 Task: Add Hothouse Cucumber to the cart.
Action: Mouse moved to (338, 150)
Screenshot: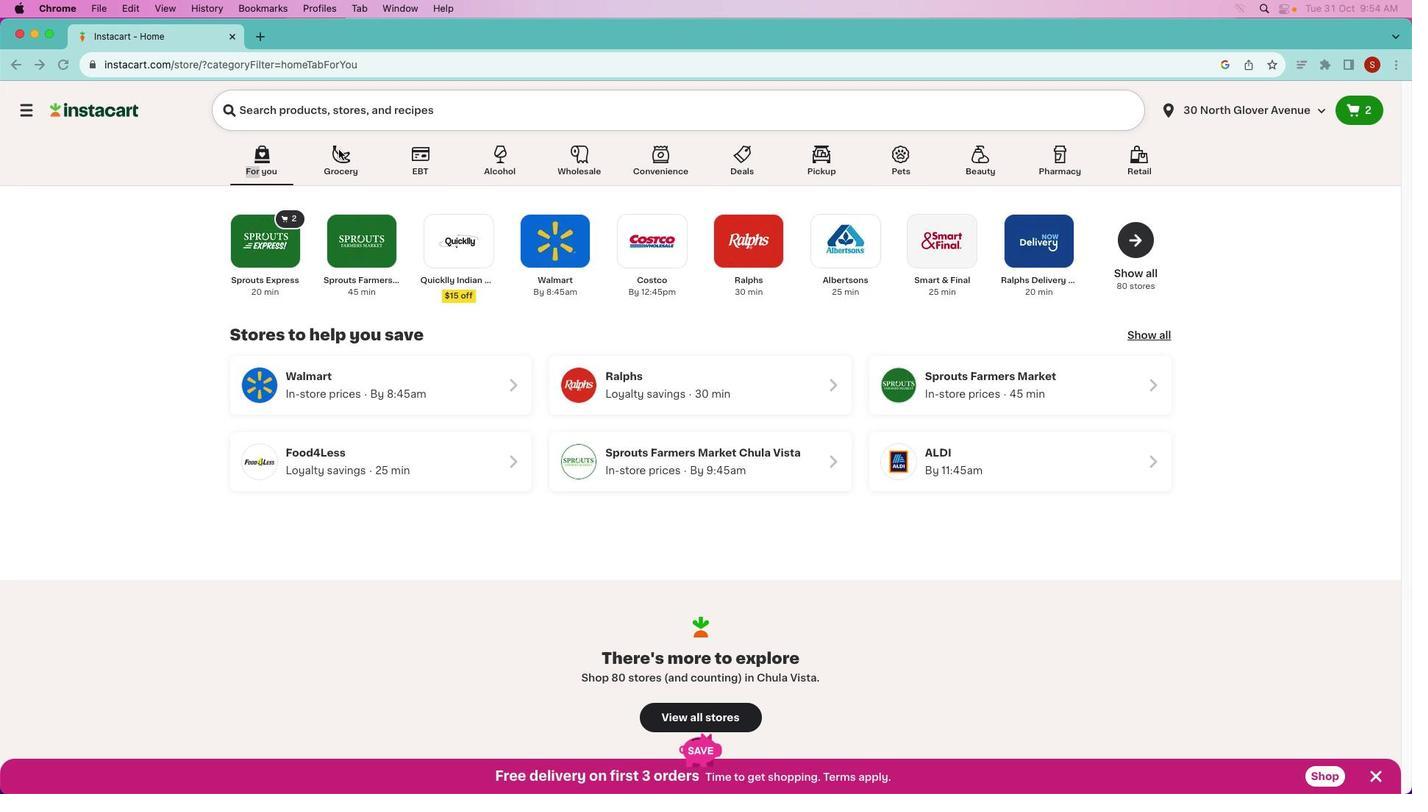 
Action: Mouse pressed left at (338, 150)
Screenshot: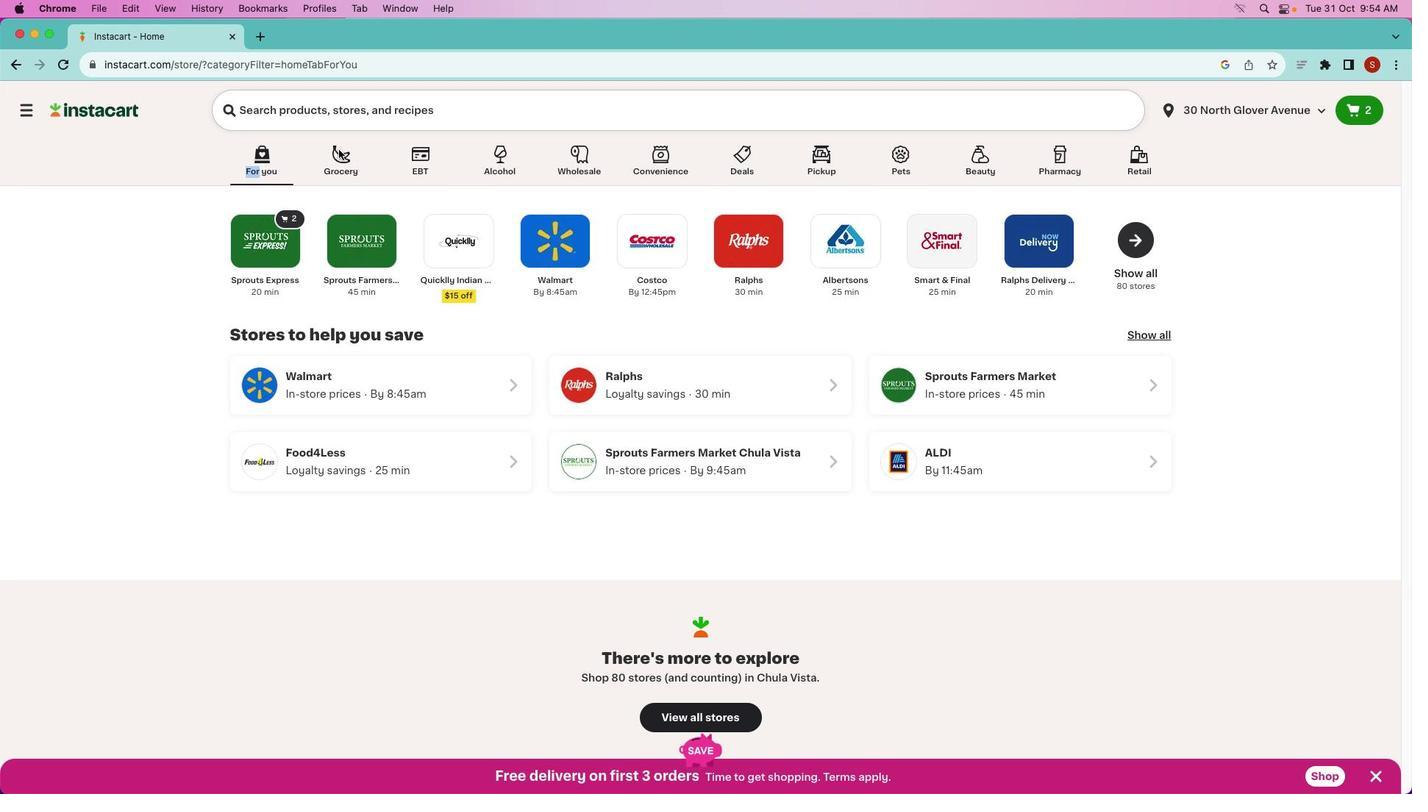 
Action: Mouse pressed left at (338, 150)
Screenshot: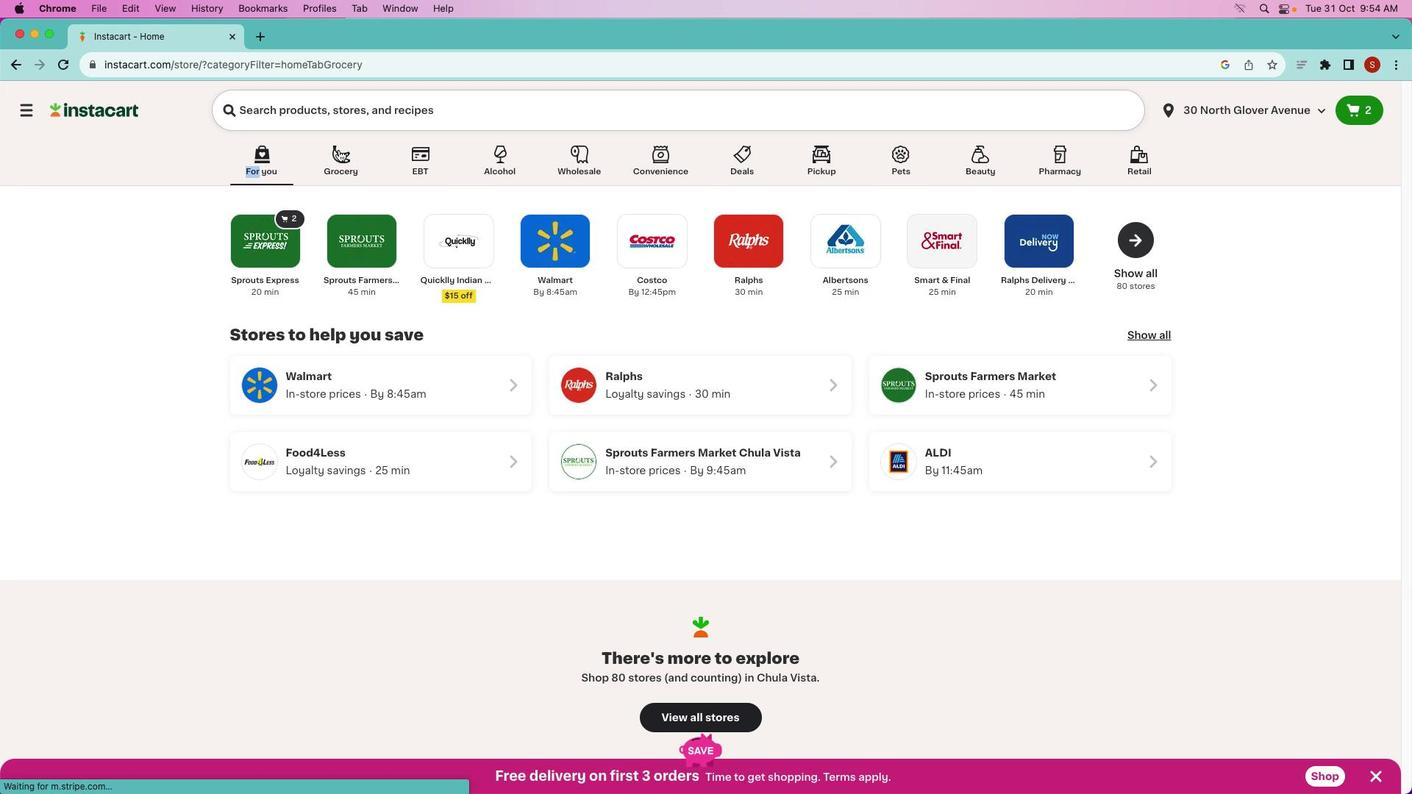 
Action: Mouse moved to (738, 327)
Screenshot: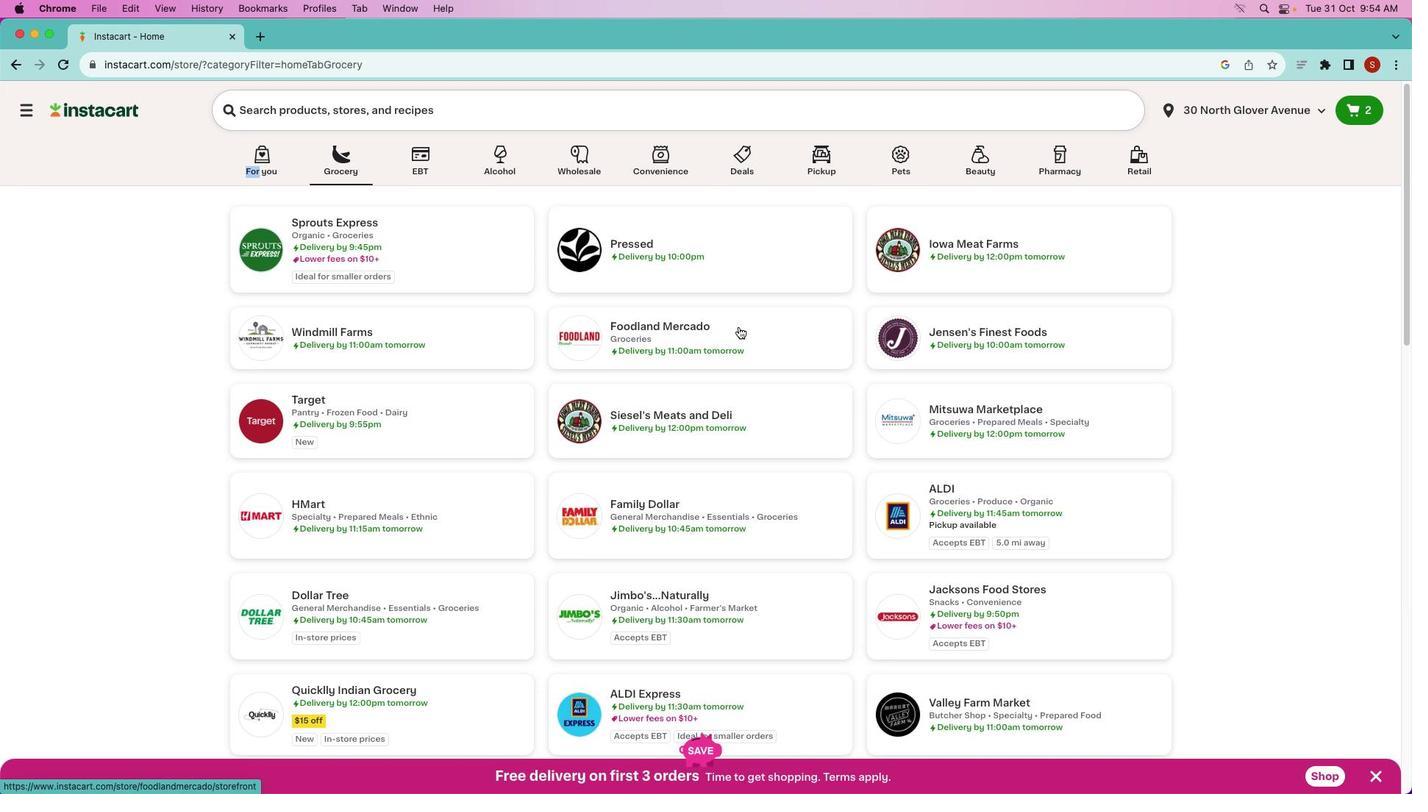 
Action: Mouse scrolled (738, 327) with delta (0, 0)
Screenshot: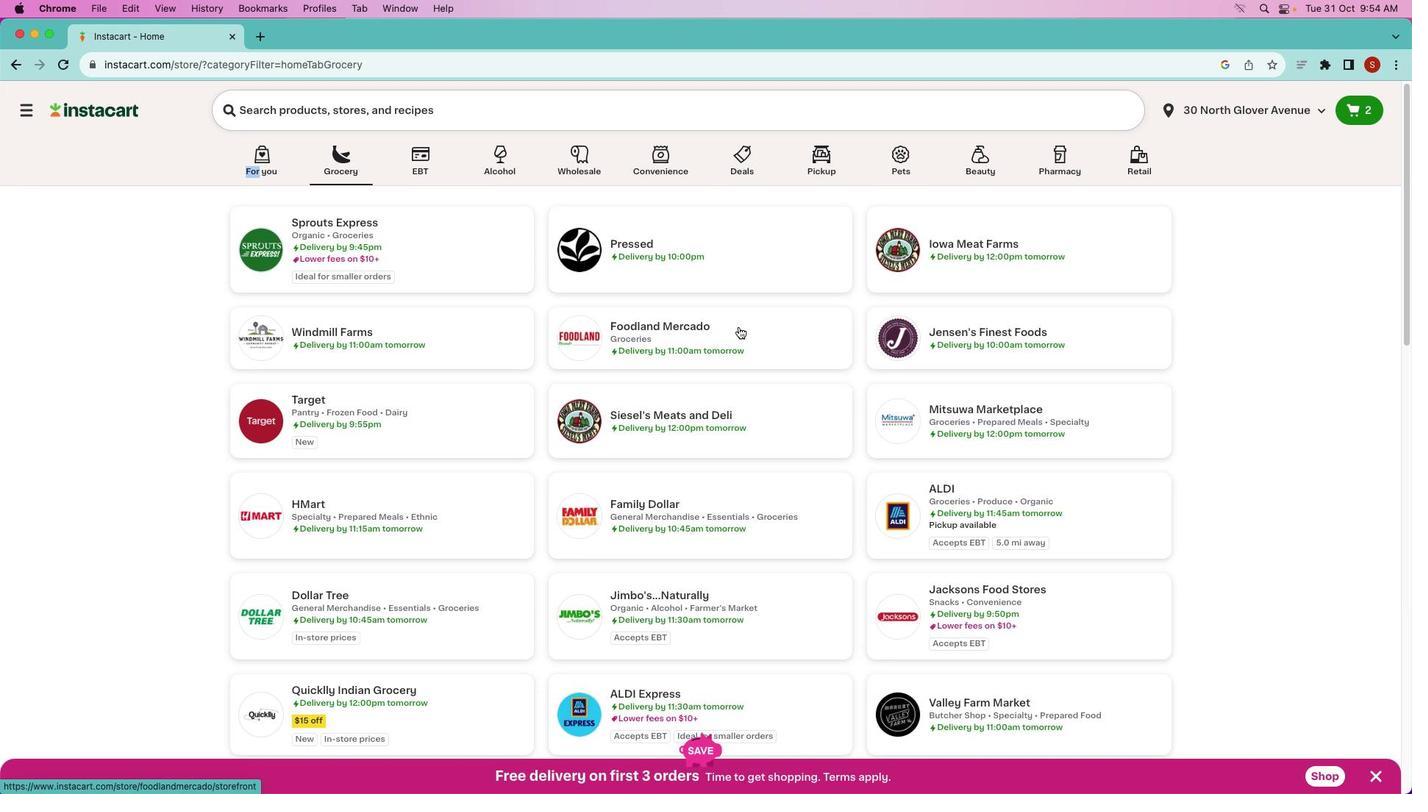 
Action: Mouse moved to (739, 327)
Screenshot: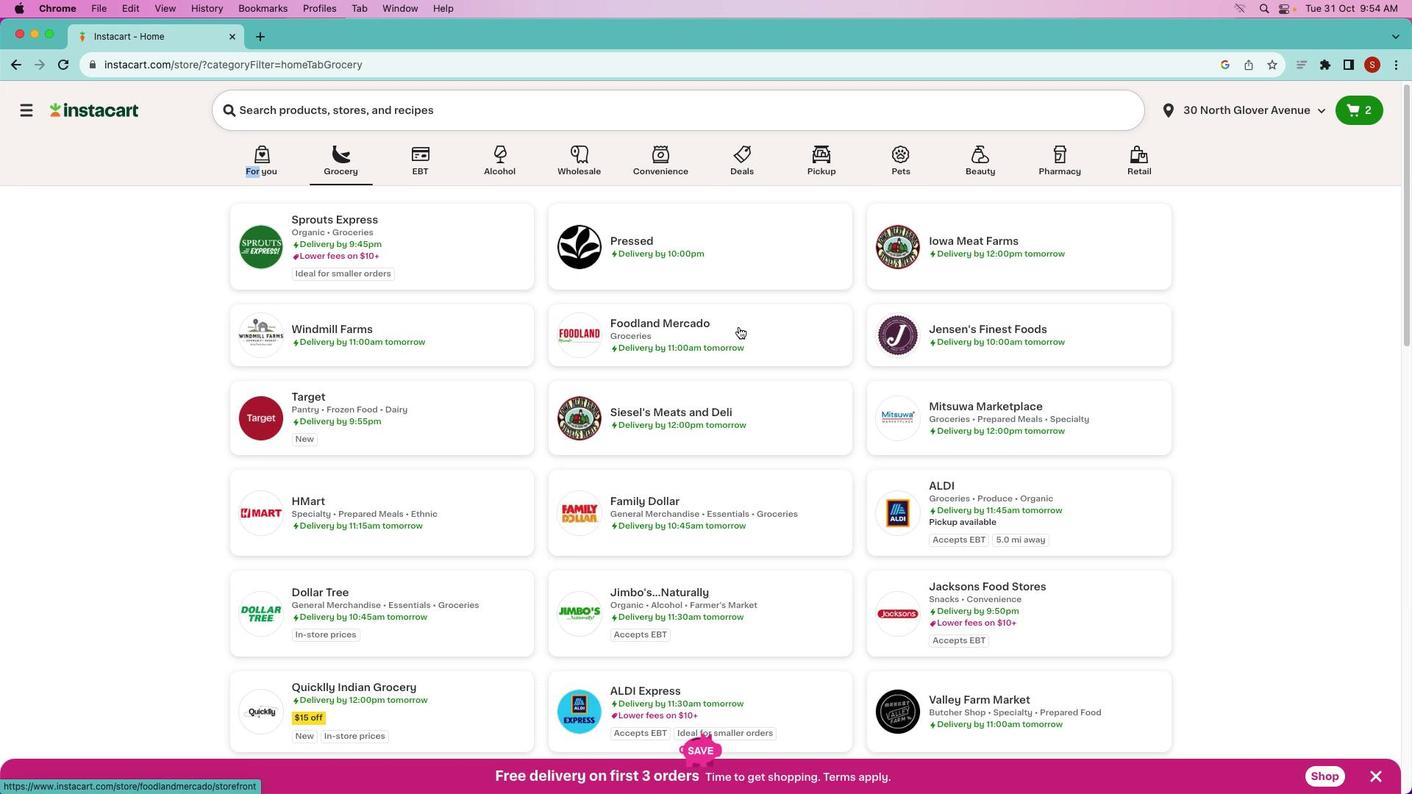 
Action: Mouse scrolled (739, 327) with delta (0, 0)
Screenshot: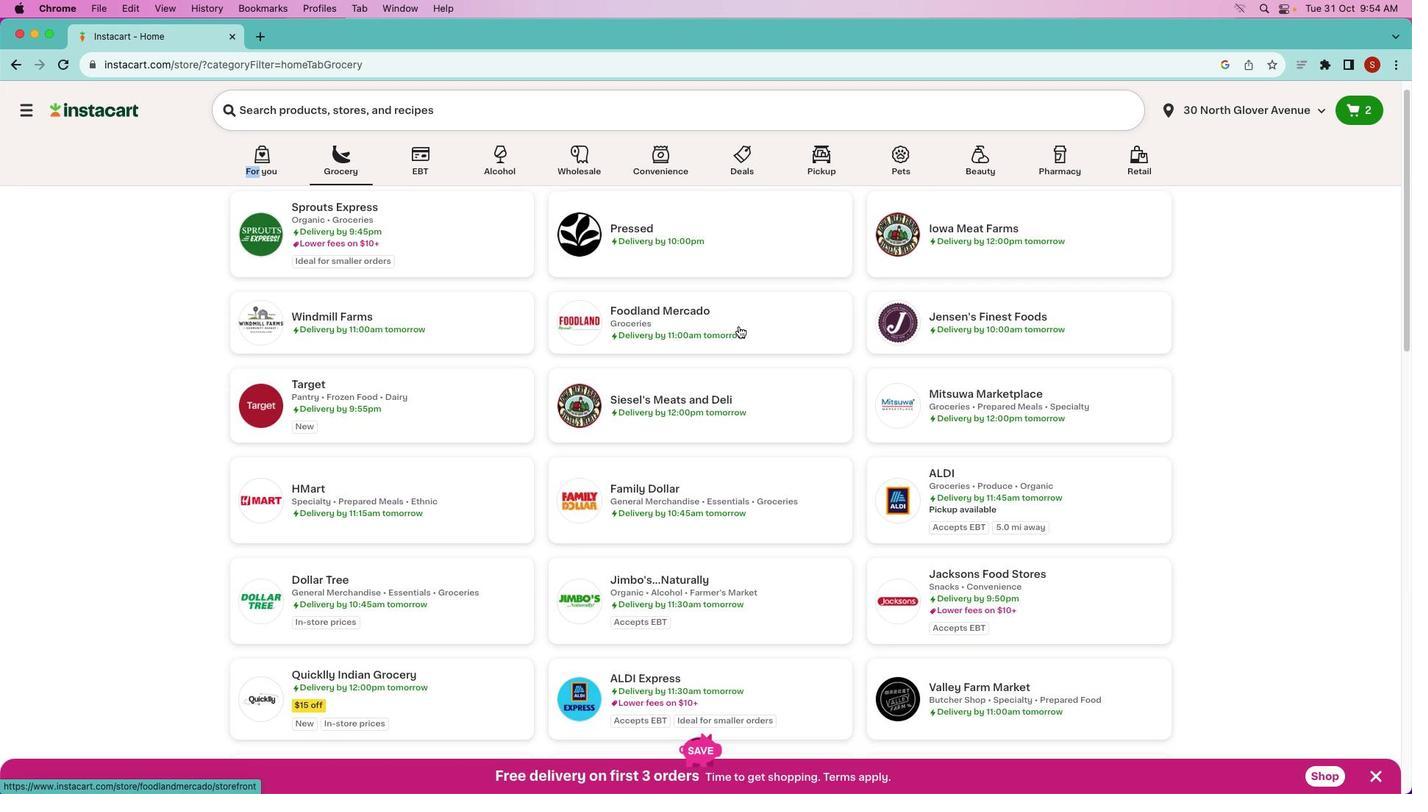 
Action: Mouse scrolled (739, 327) with delta (0, 0)
Screenshot: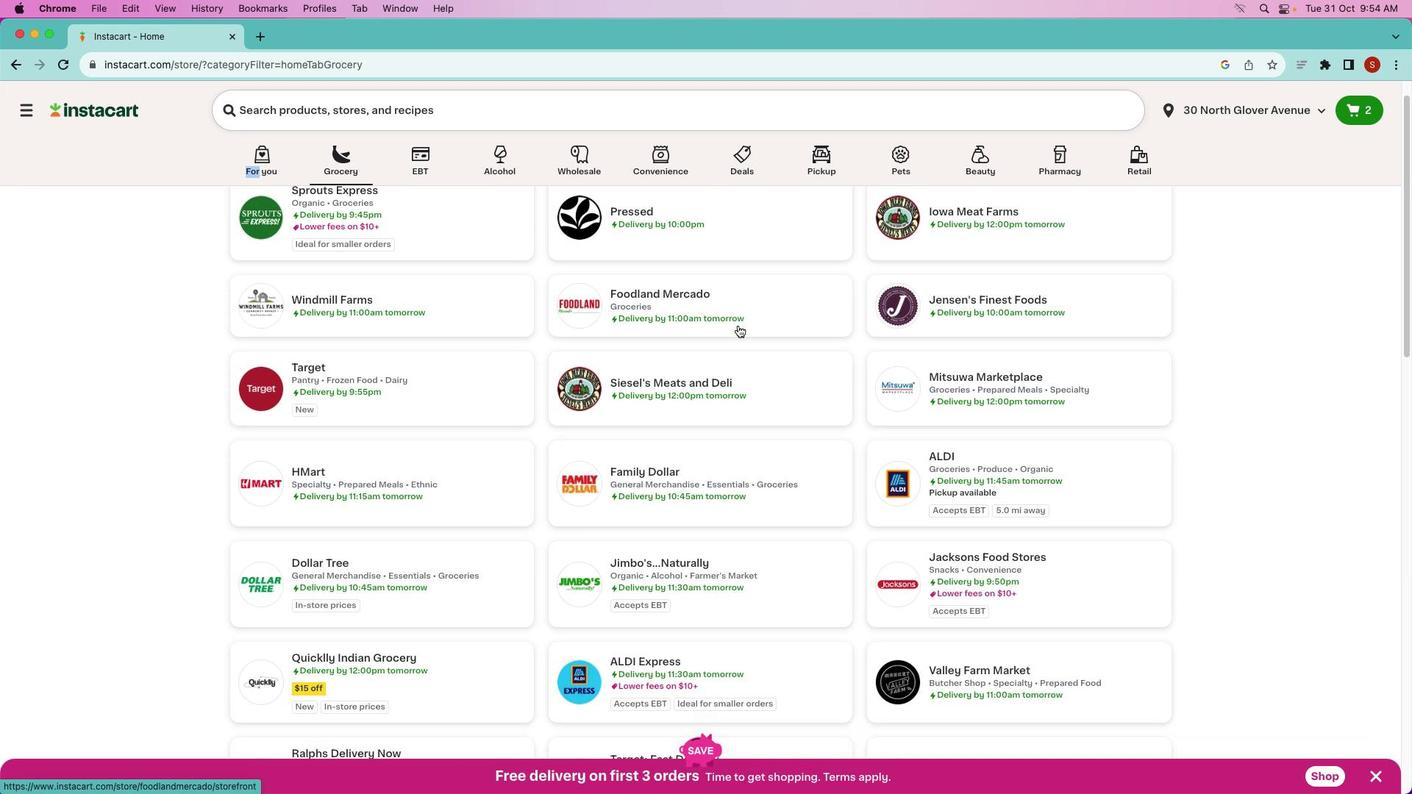 
Action: Mouse moved to (738, 325)
Screenshot: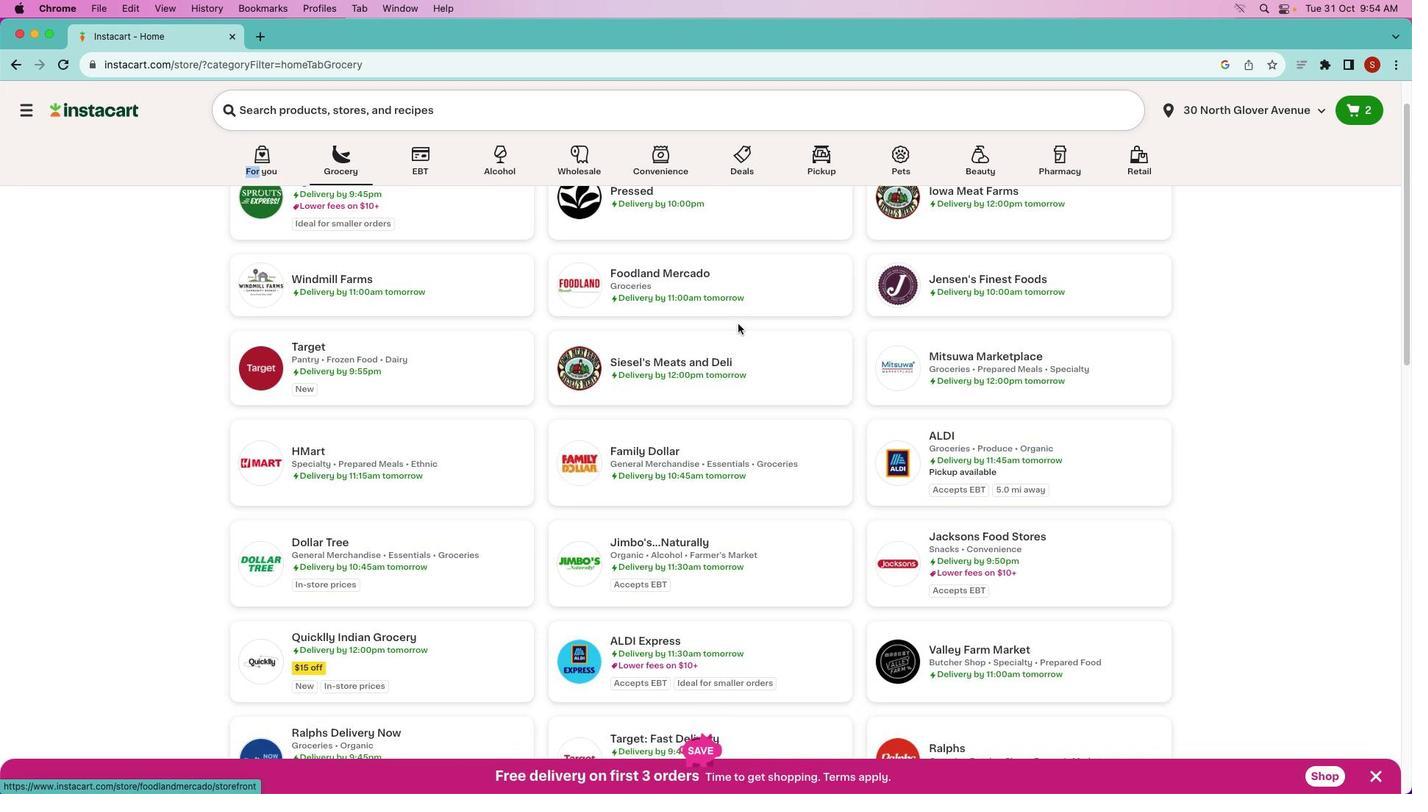 
Action: Mouse scrolled (738, 325) with delta (0, 0)
Screenshot: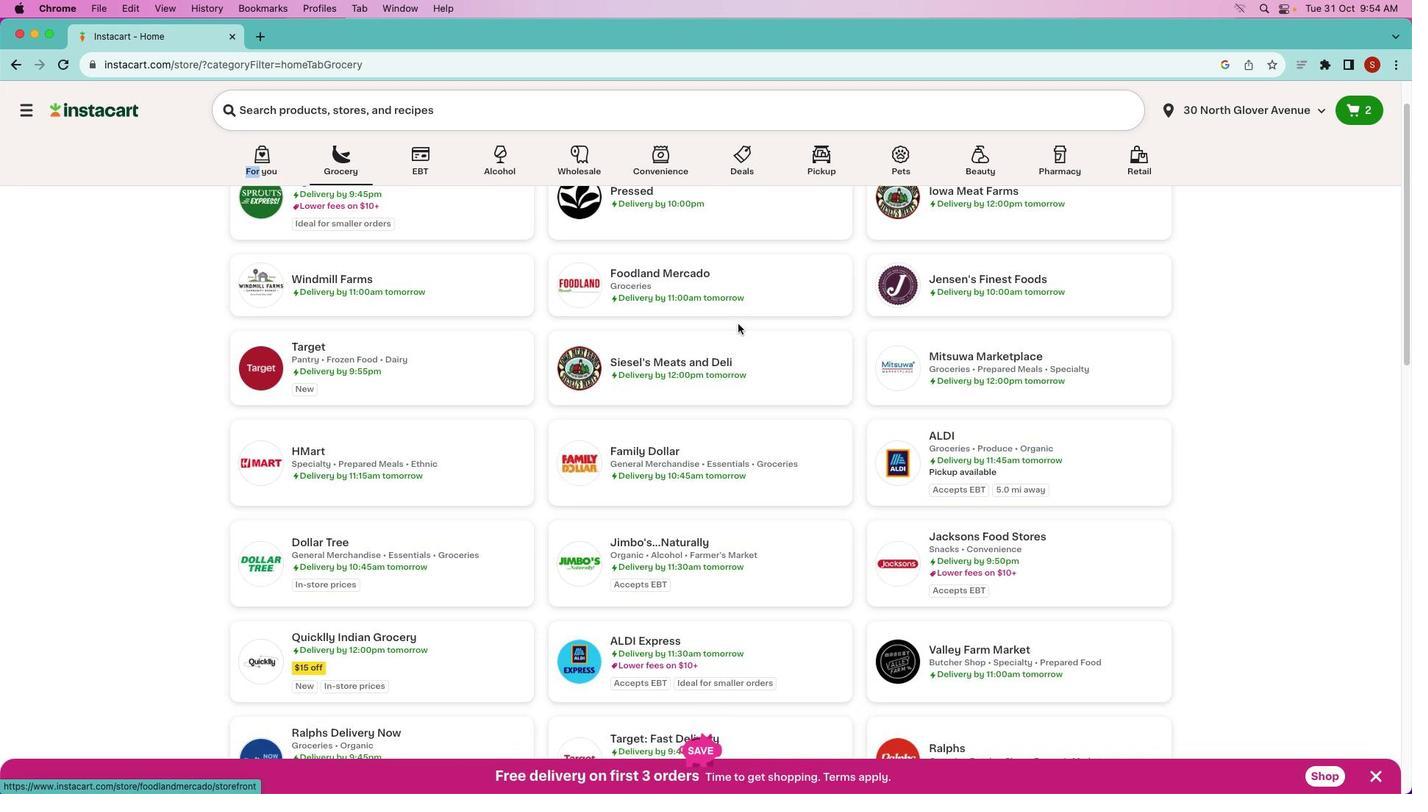 
Action: Mouse moved to (736, 322)
Screenshot: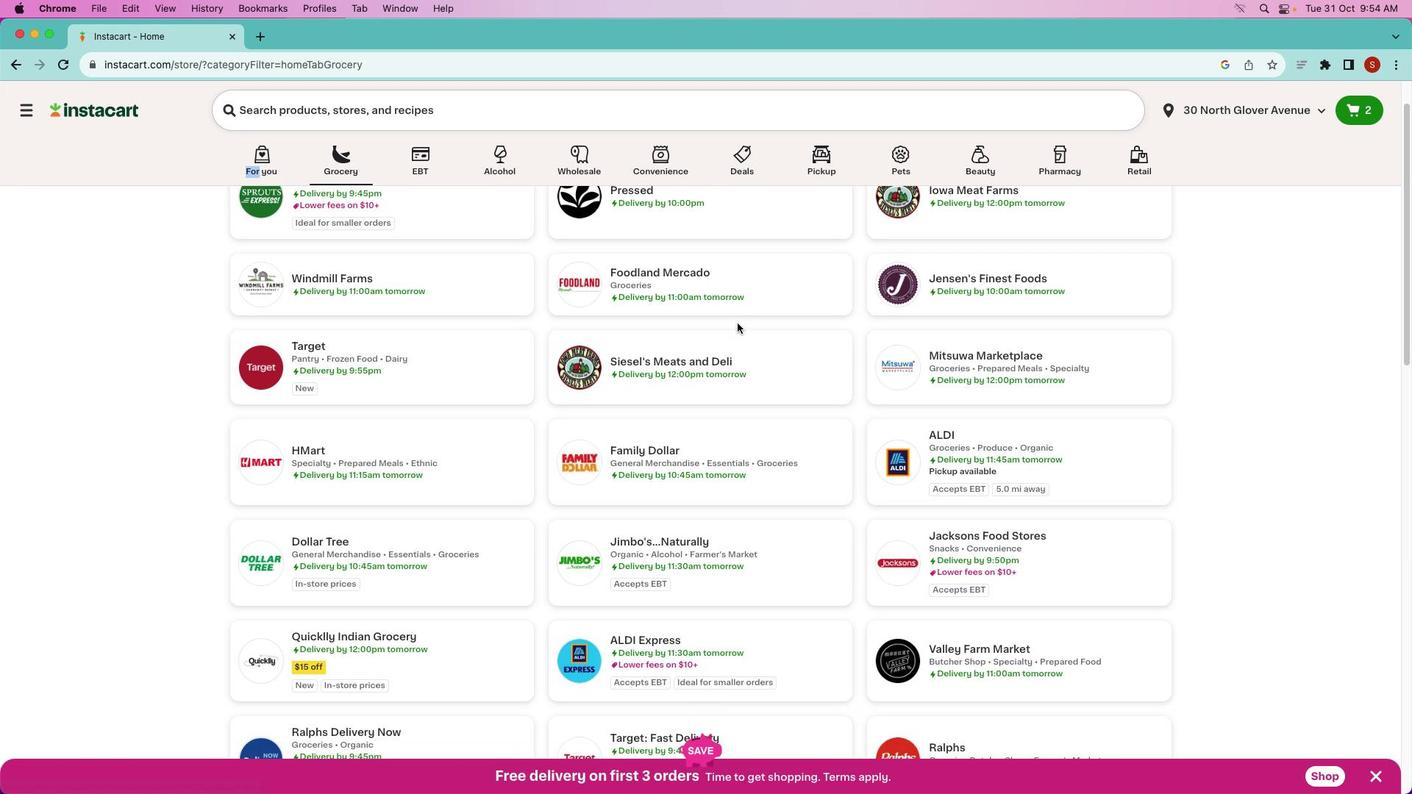 
Action: Mouse scrolled (736, 322) with delta (0, 0)
Screenshot: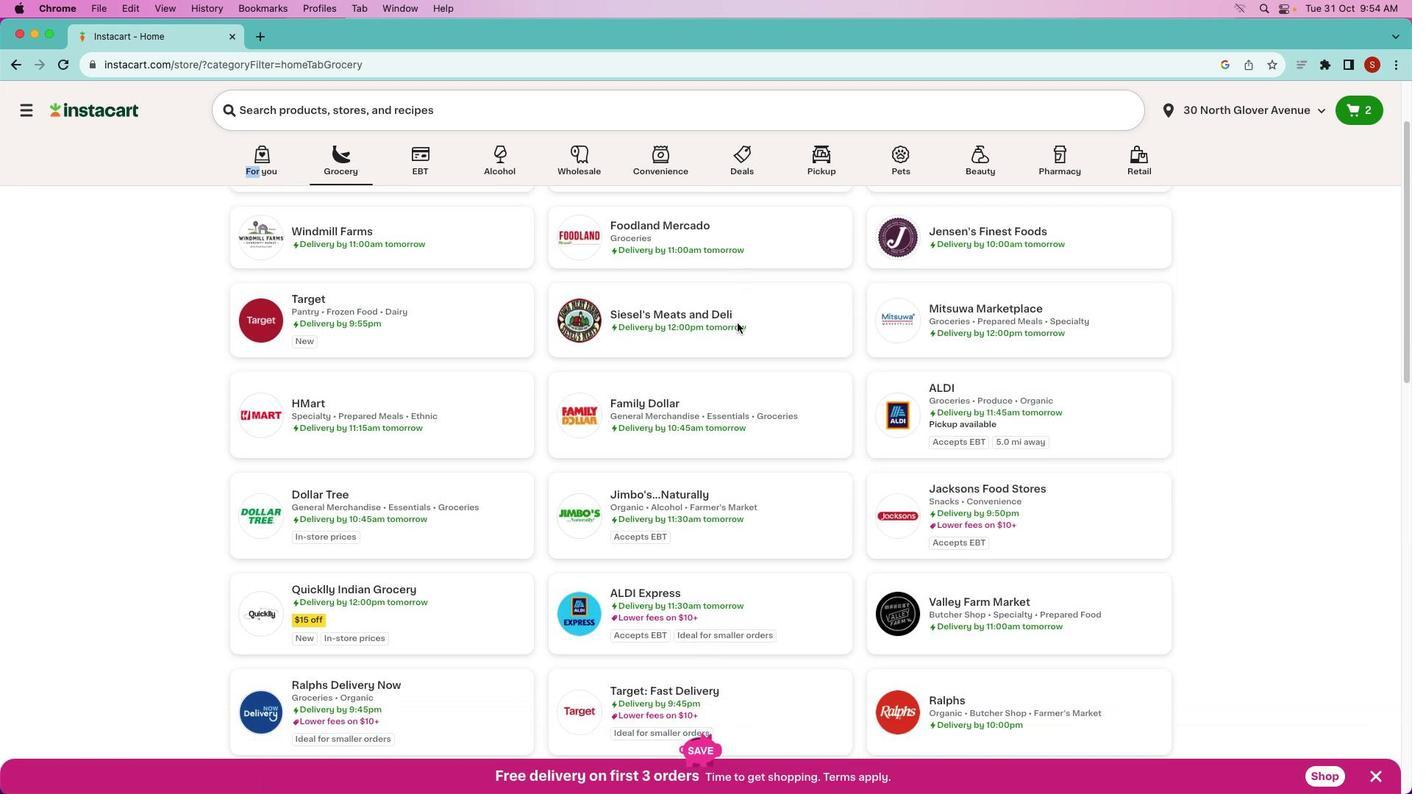 
Action: Mouse scrolled (736, 322) with delta (0, 0)
Screenshot: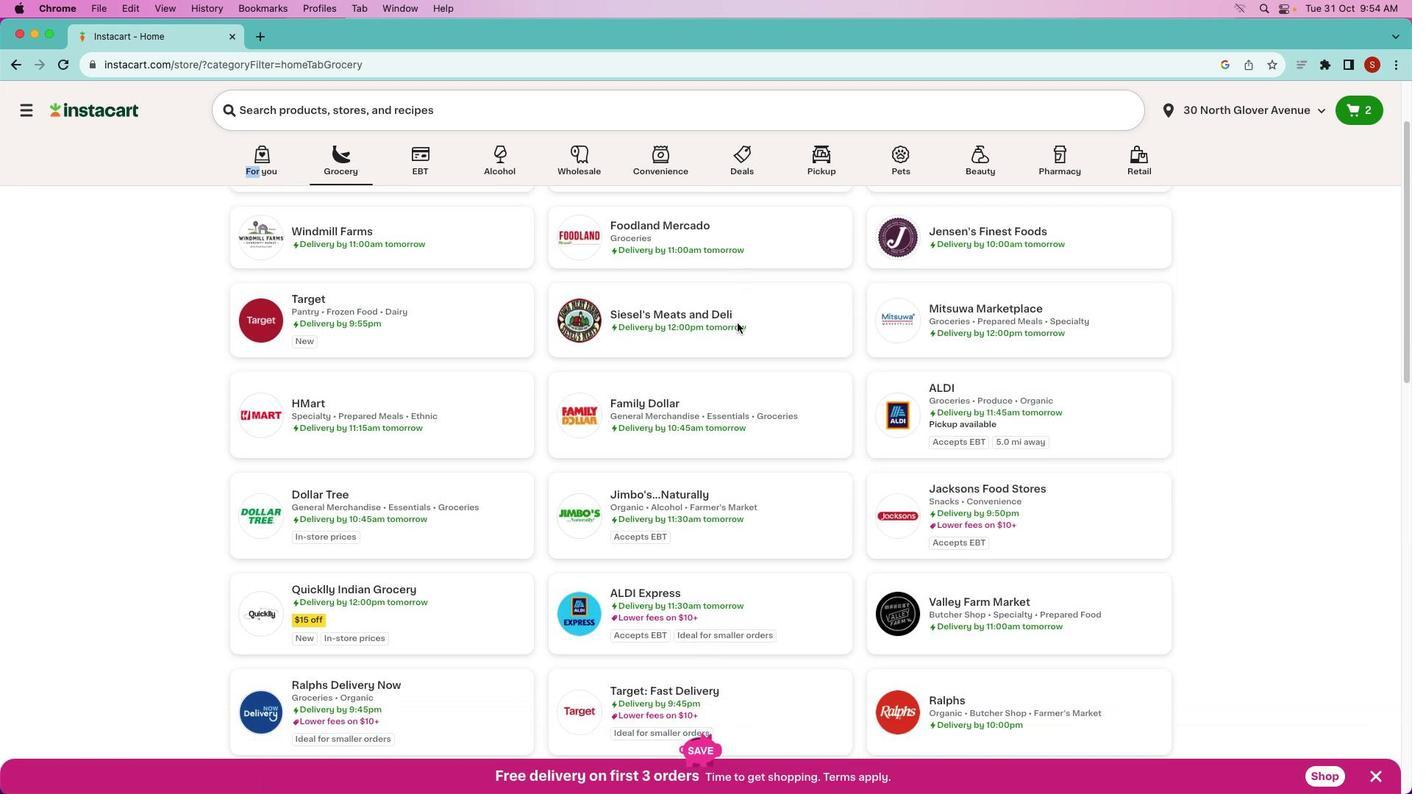 
Action: Mouse scrolled (736, 322) with delta (0, -2)
Screenshot: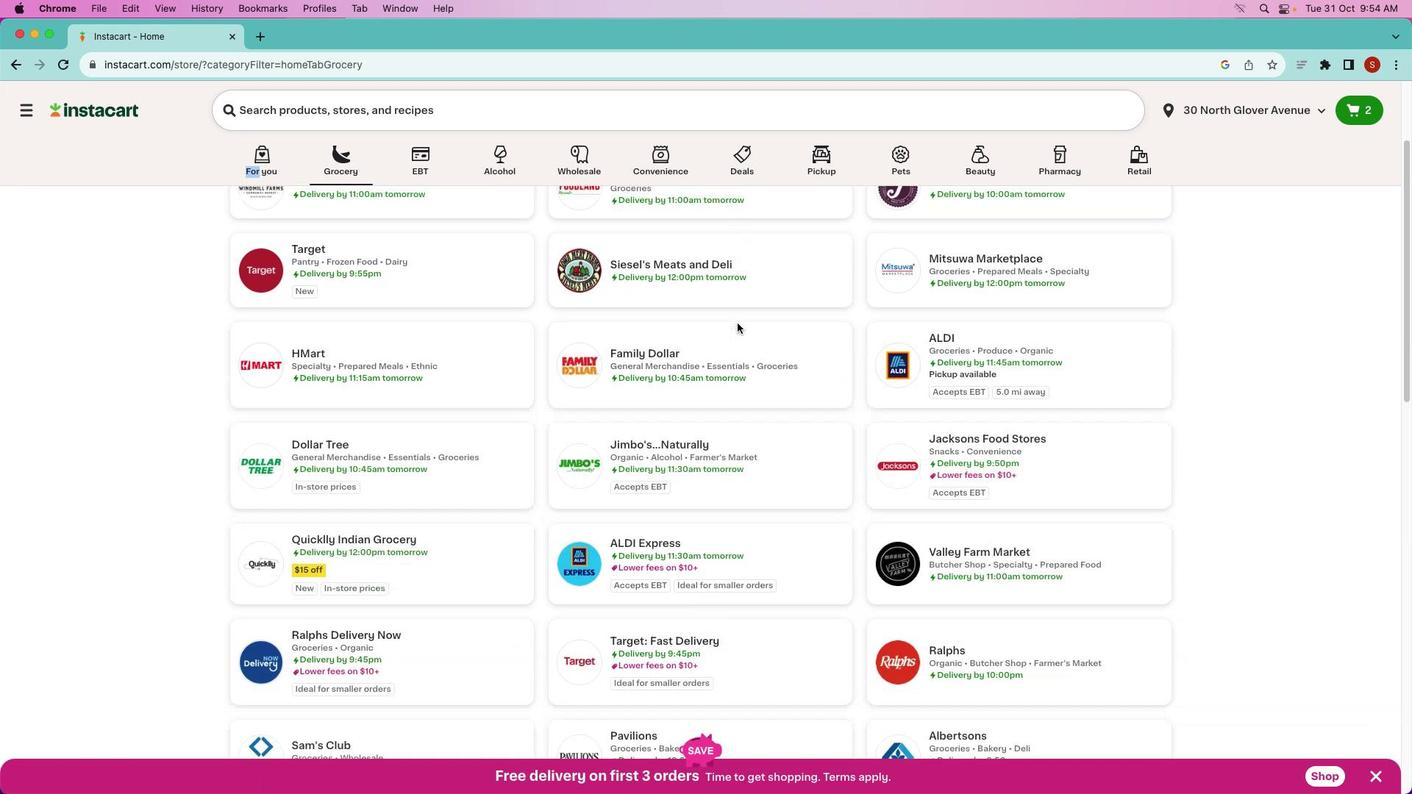 
Action: Mouse scrolled (736, 322) with delta (0, -2)
Screenshot: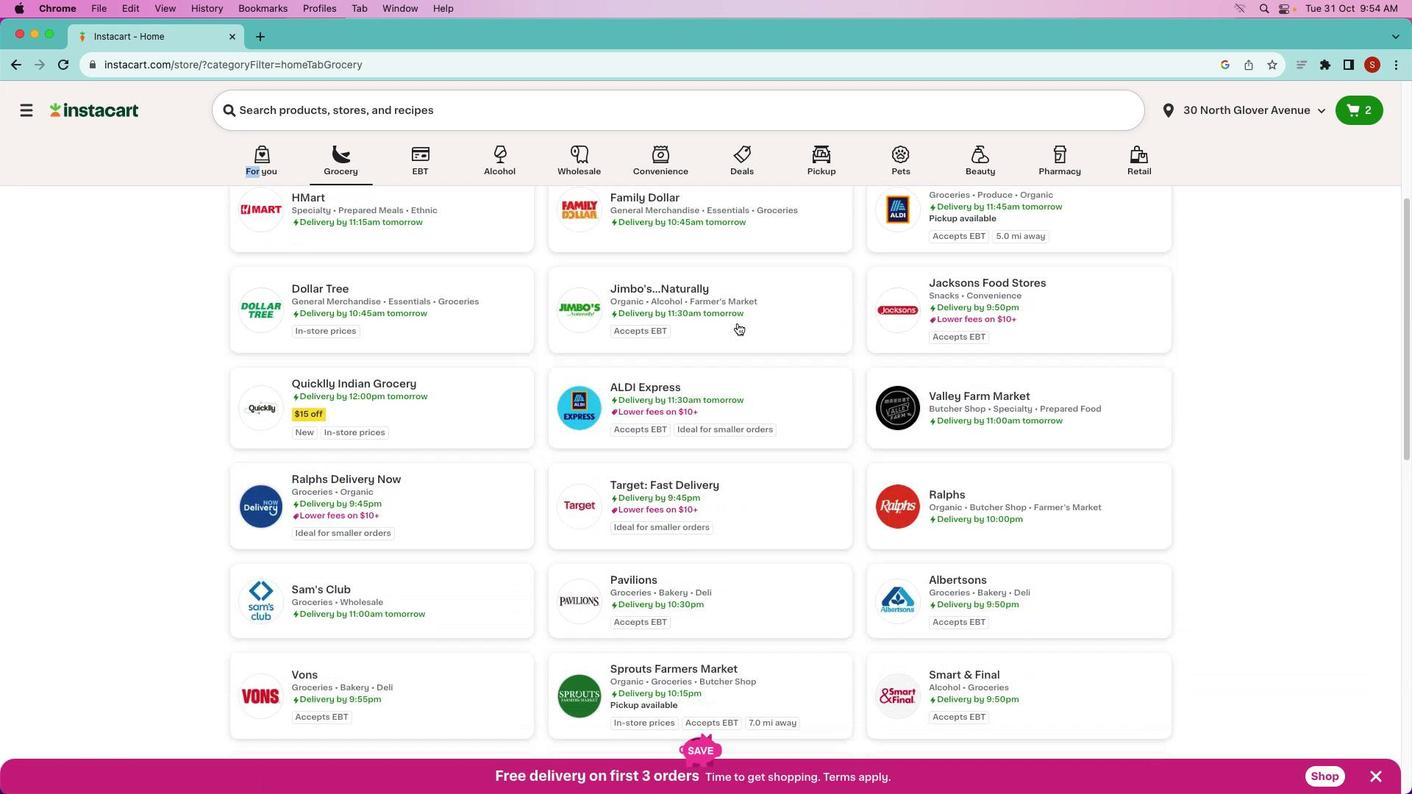 
Action: Mouse moved to (736, 322)
Screenshot: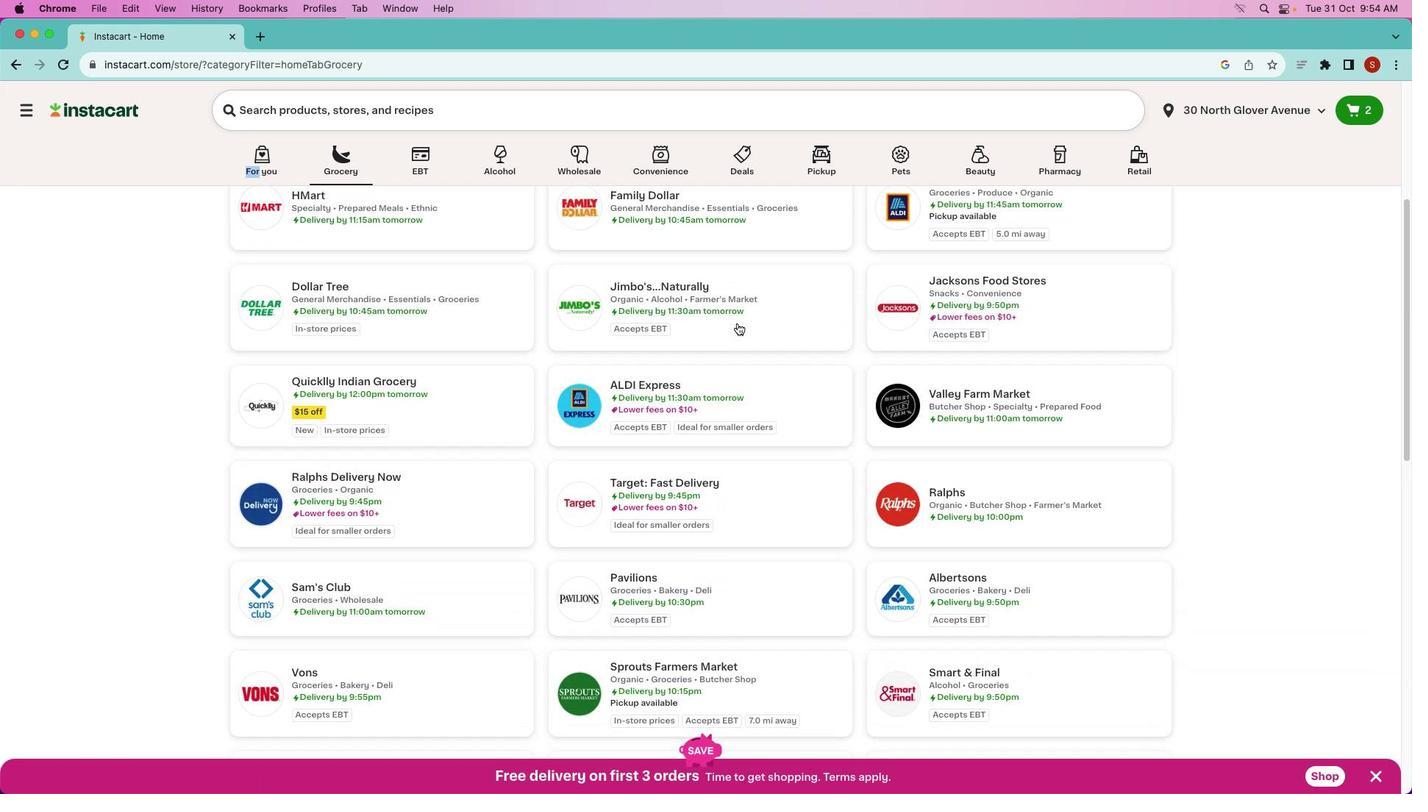 
Action: Mouse scrolled (736, 322) with delta (0, 0)
Screenshot: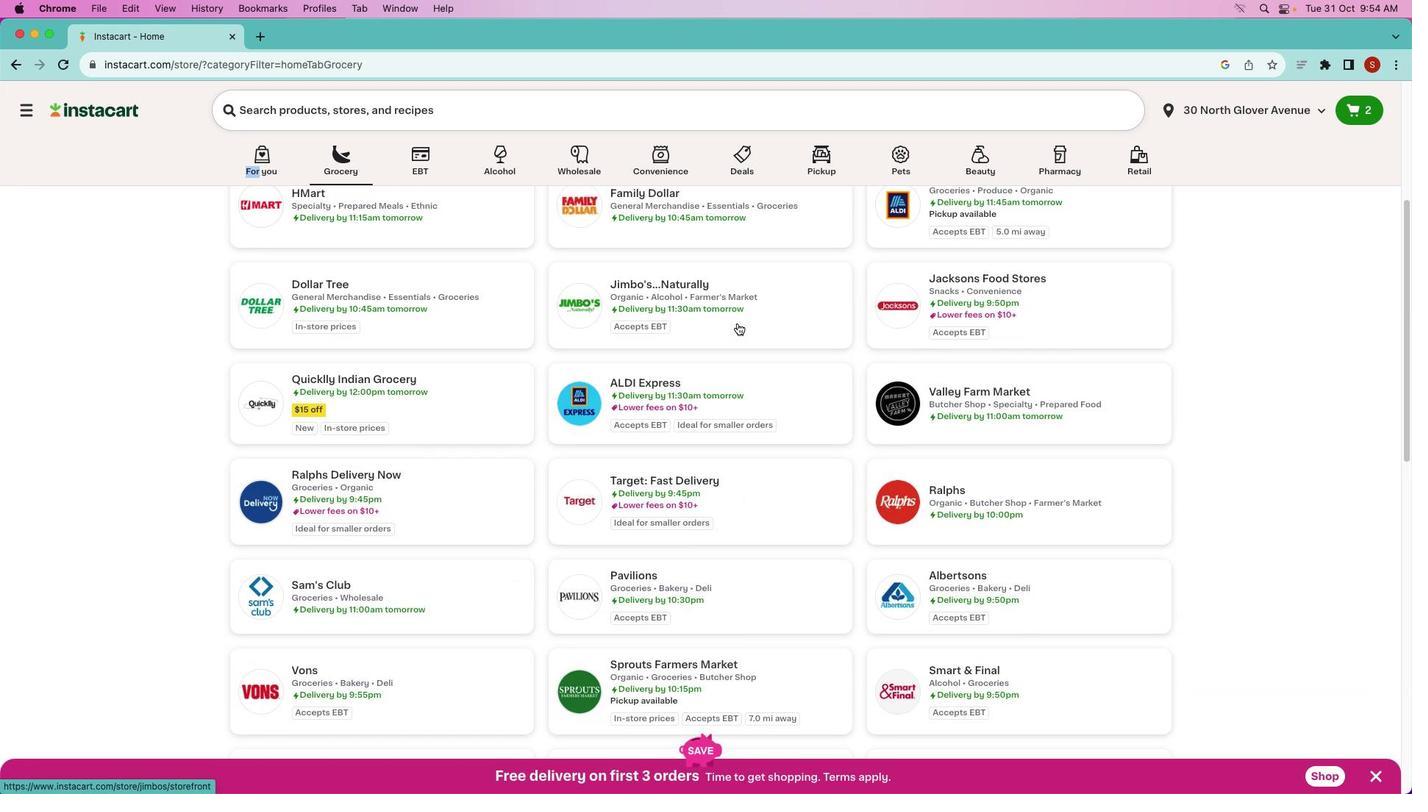 
Action: Mouse scrolled (736, 322) with delta (0, 0)
Screenshot: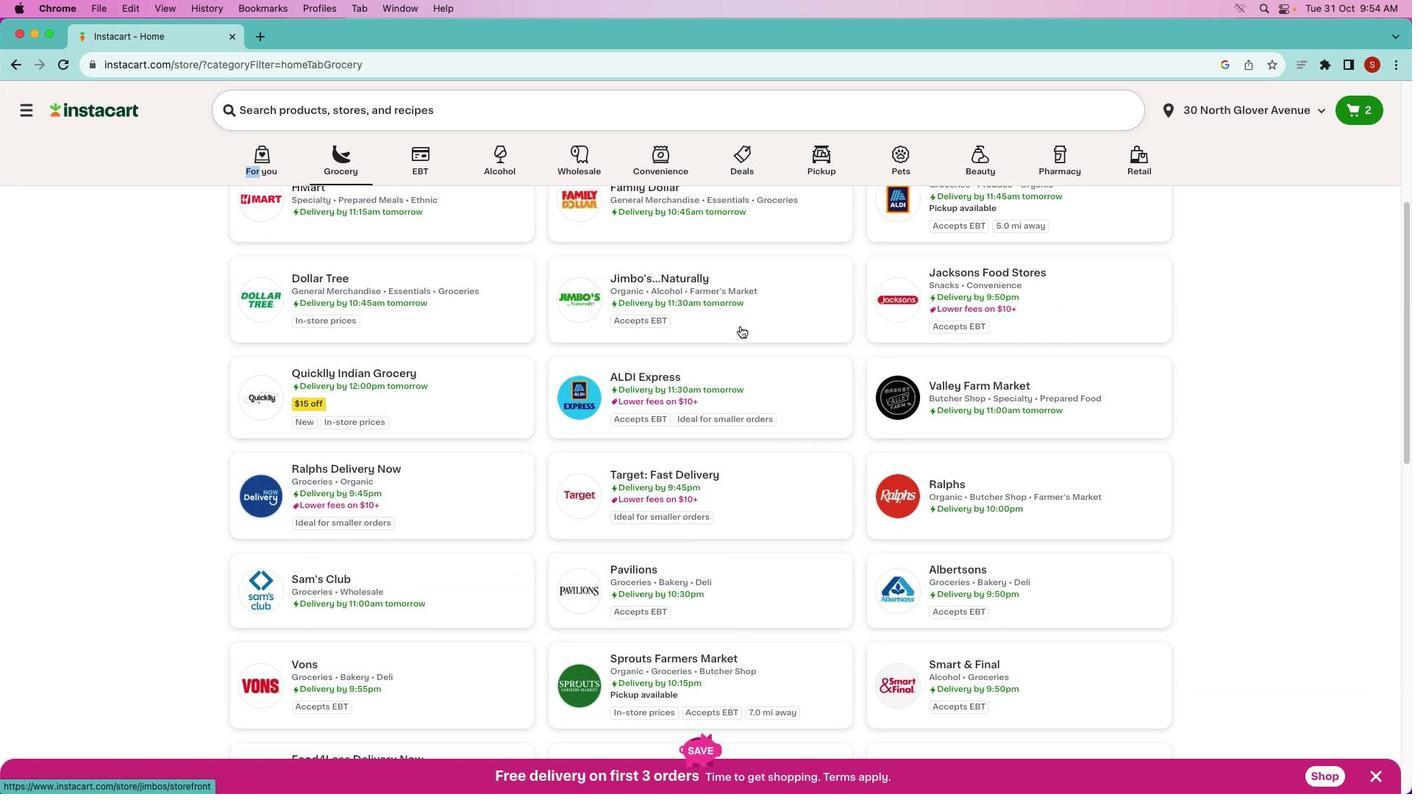 
Action: Mouse moved to (737, 442)
Screenshot: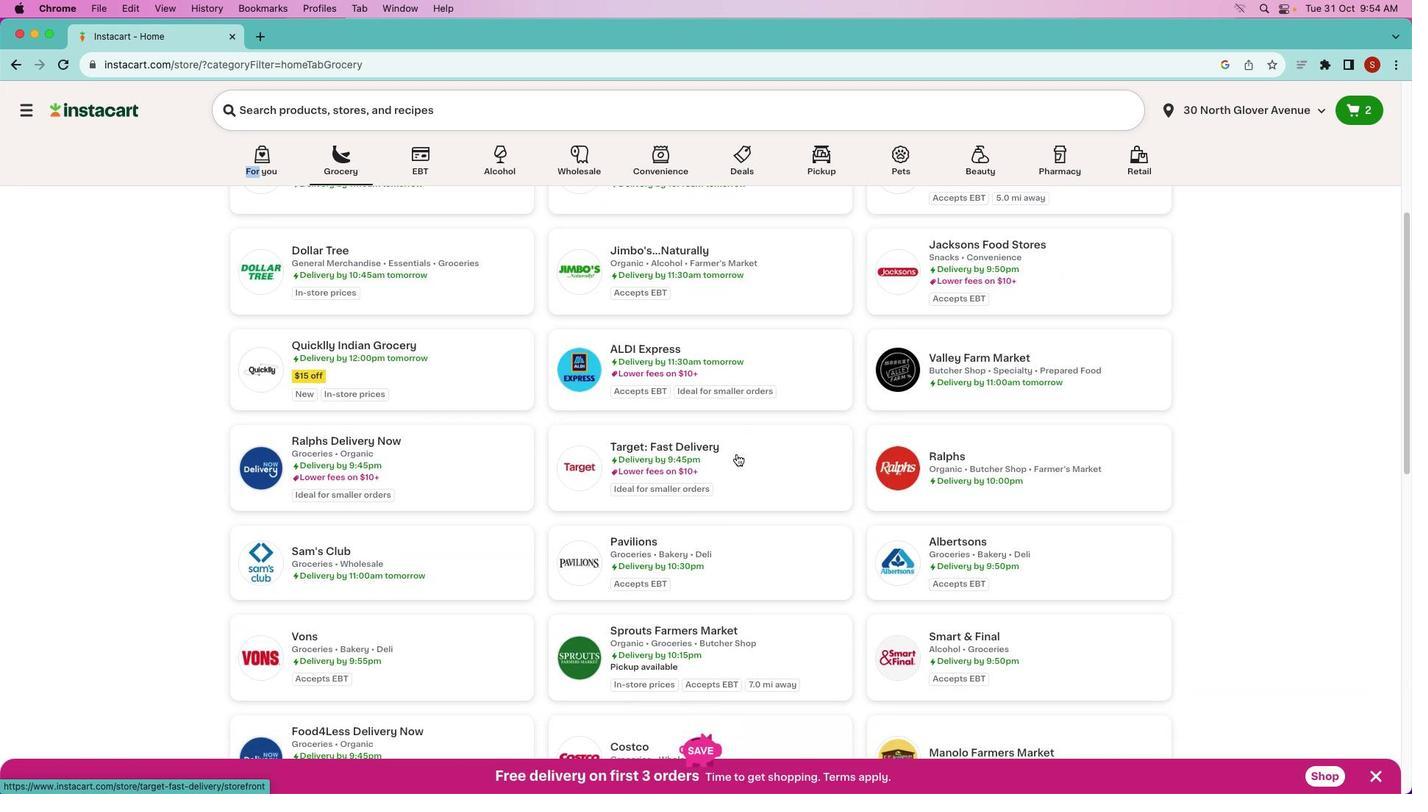 
Action: Mouse scrolled (737, 442) with delta (0, 0)
Screenshot: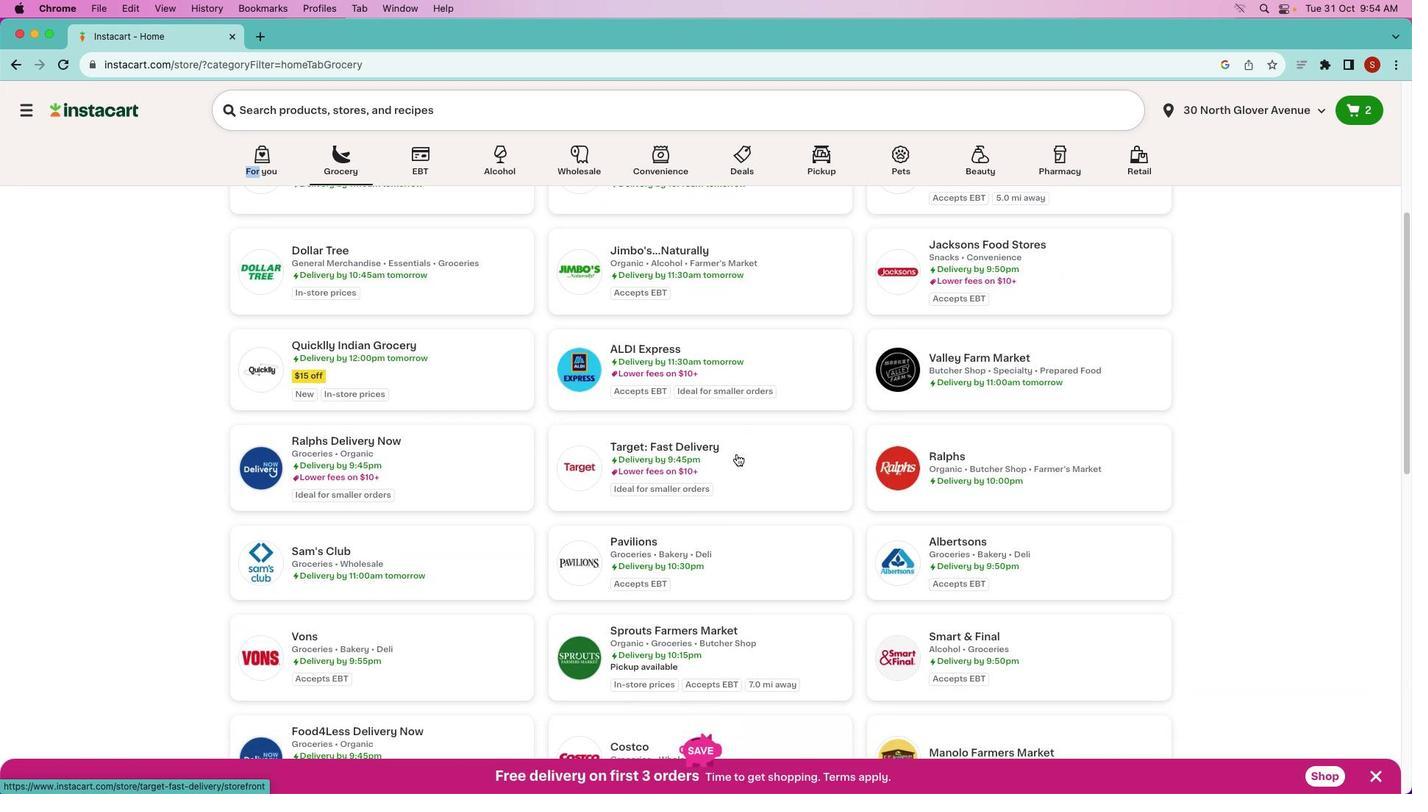 
Action: Mouse moved to (737, 444)
Screenshot: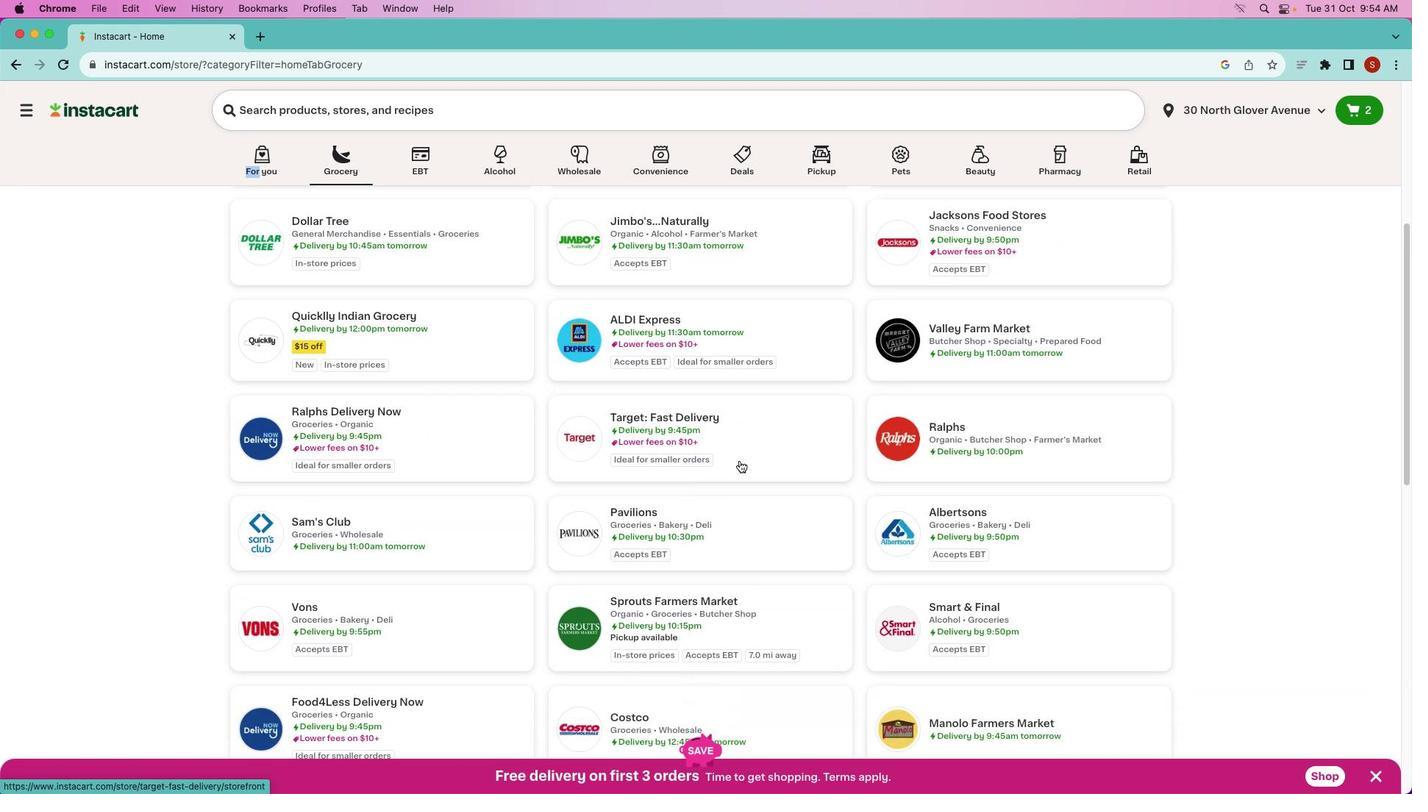 
Action: Mouse scrolled (737, 444) with delta (0, 0)
Screenshot: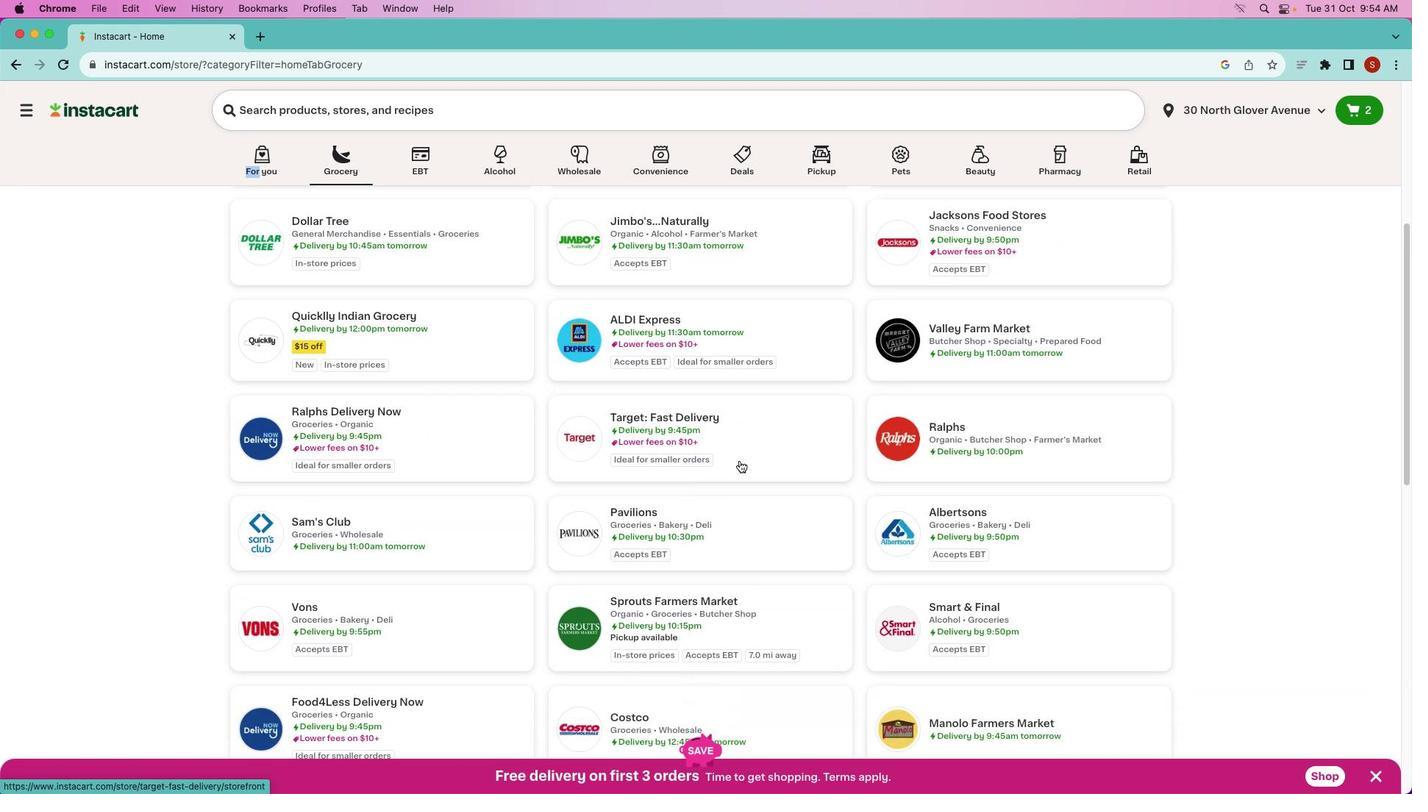 
Action: Mouse moved to (736, 447)
Screenshot: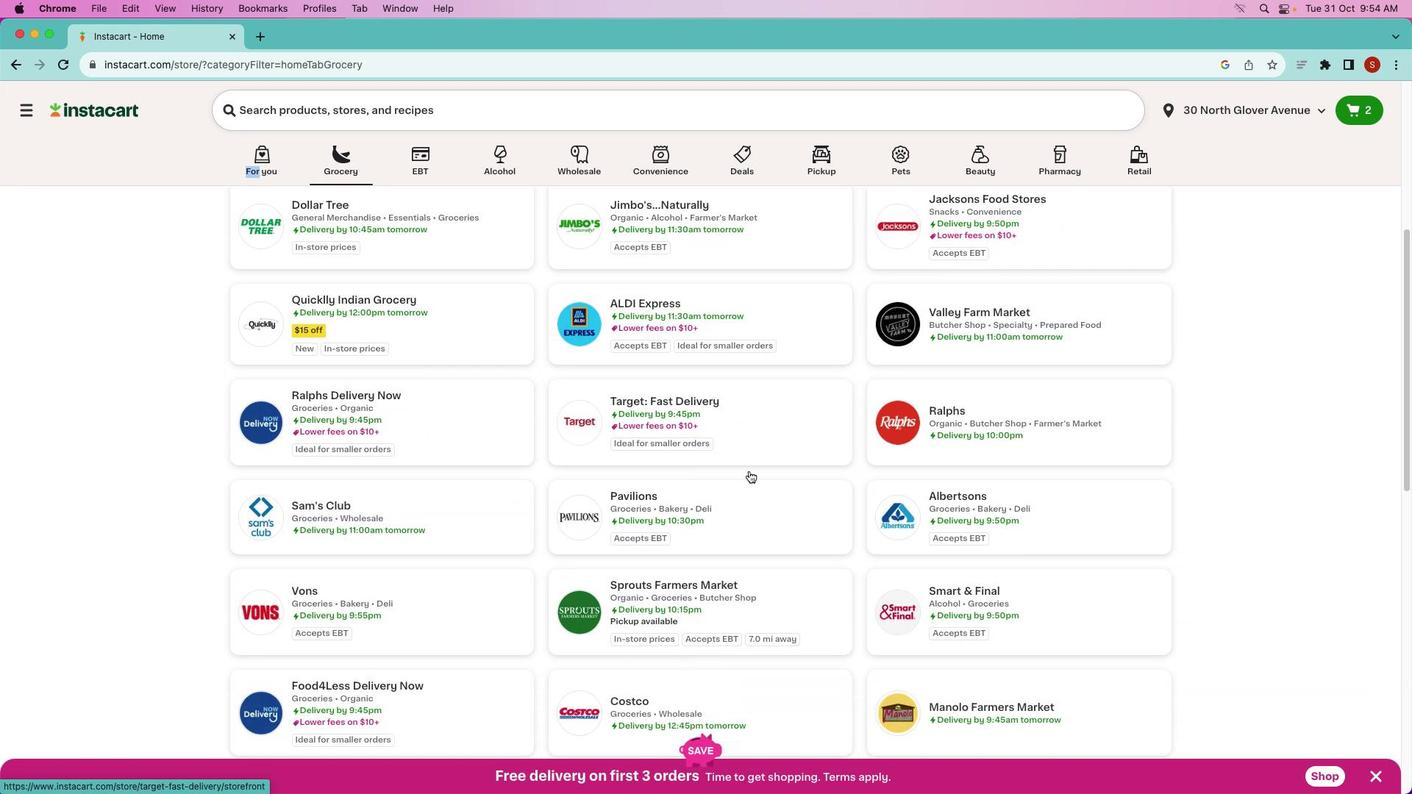 
Action: Mouse scrolled (736, 447) with delta (0, -1)
Screenshot: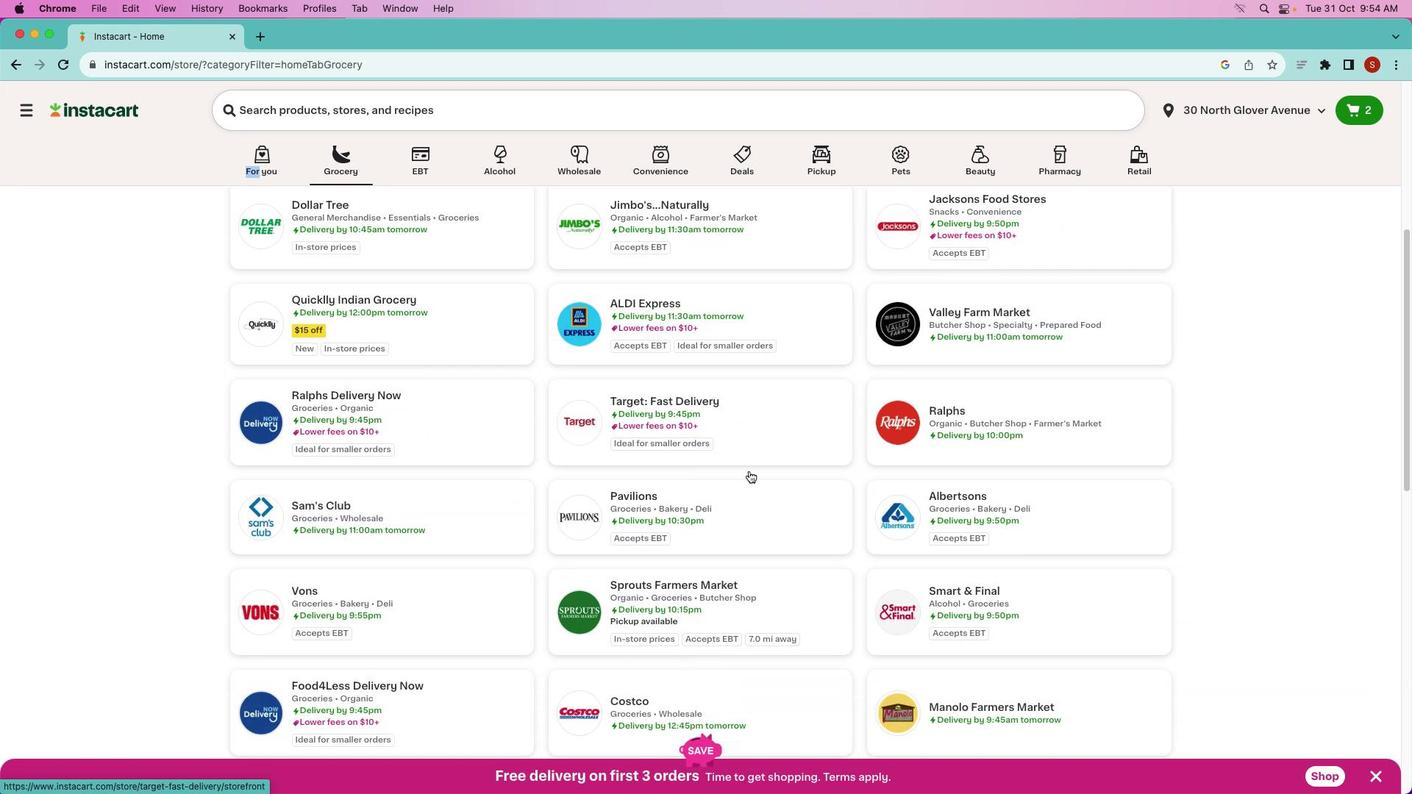 
Action: Mouse moved to (716, 535)
Screenshot: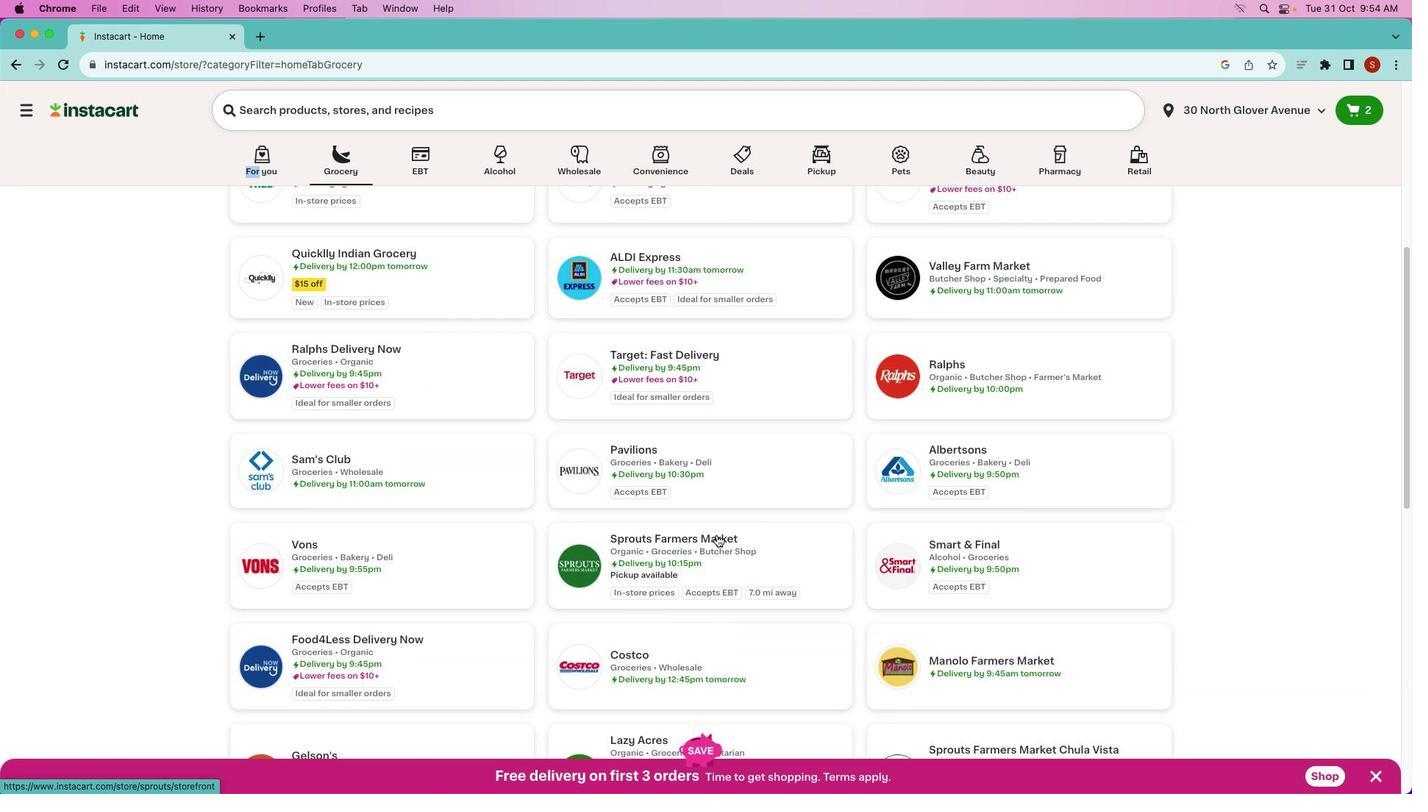
Action: Mouse pressed left at (716, 535)
Screenshot: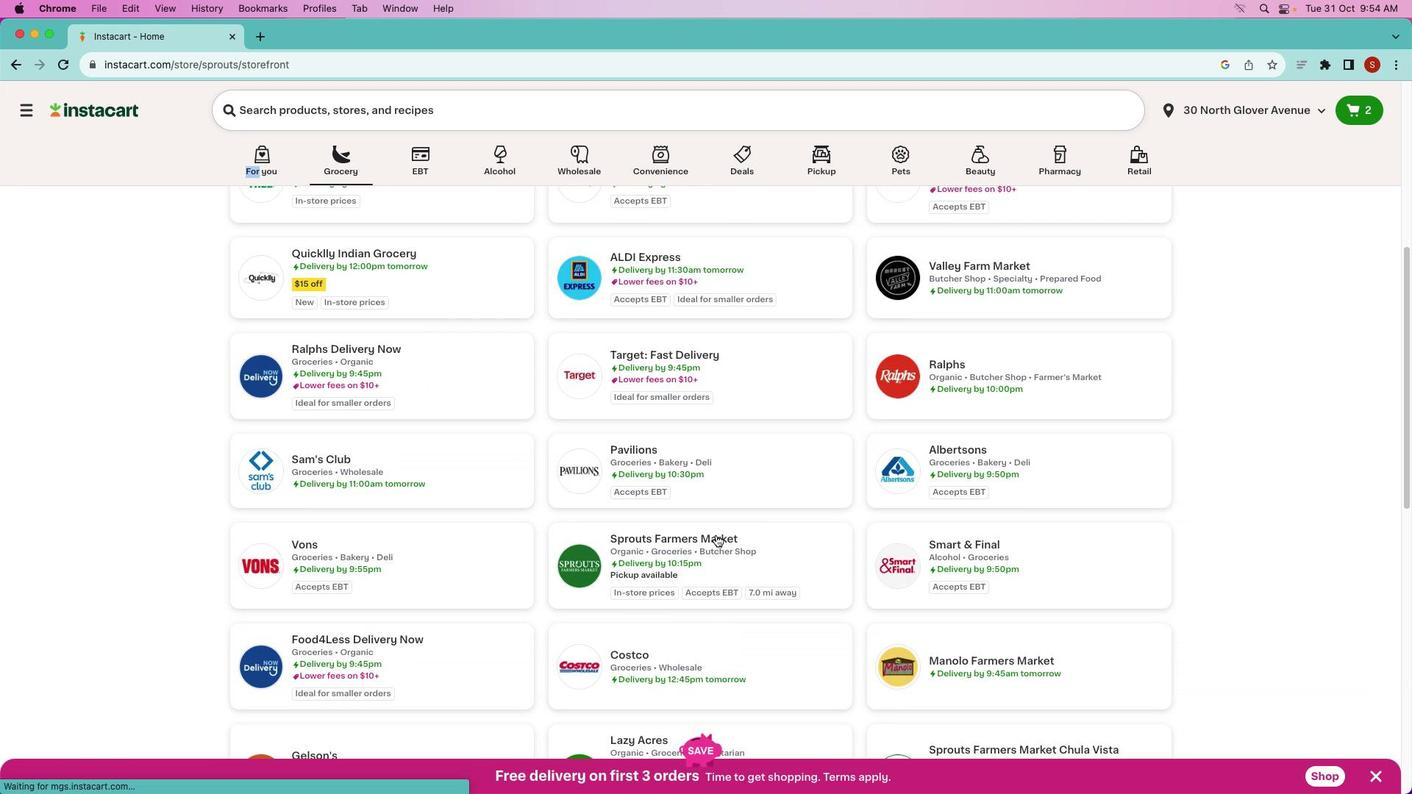 
Action: Mouse moved to (561, 166)
Screenshot: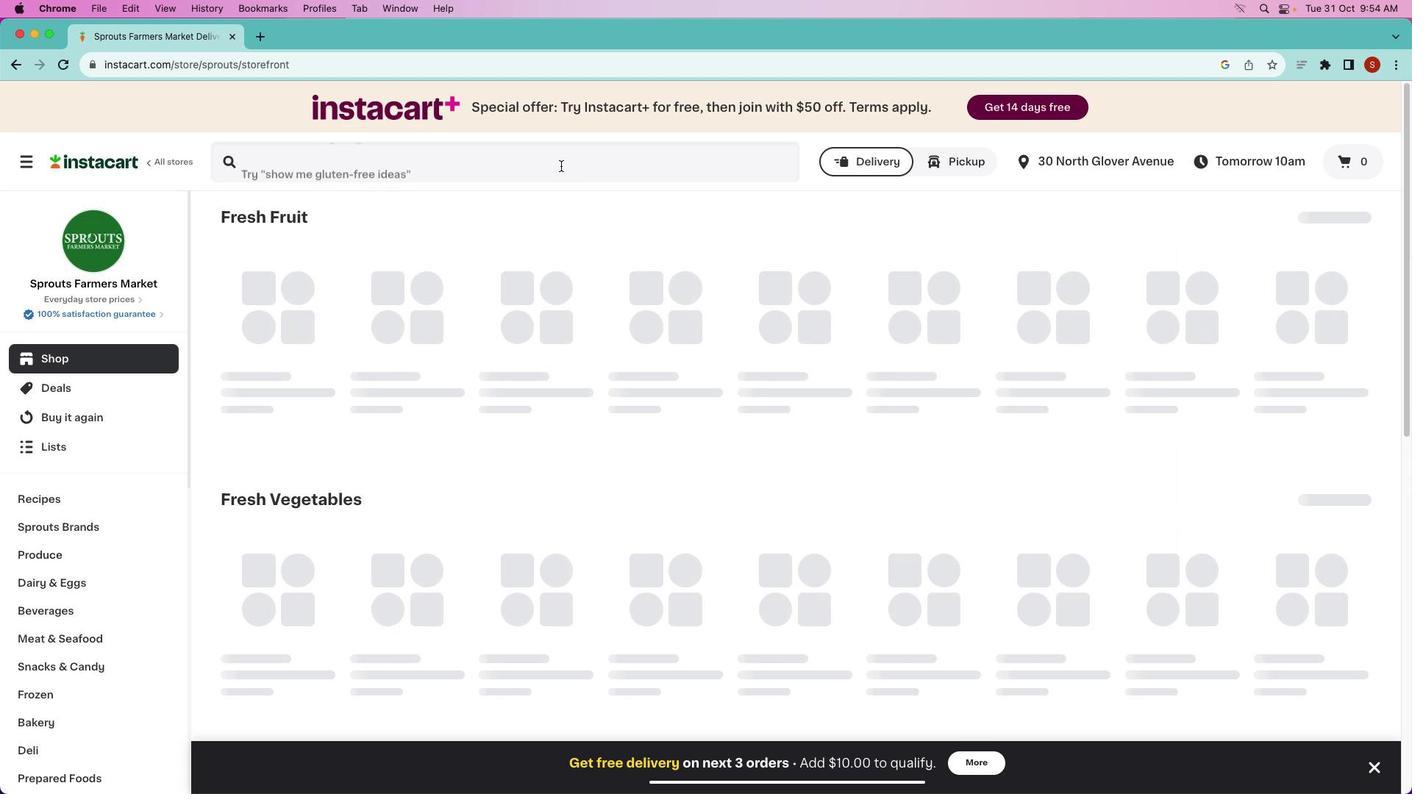 
Action: Mouse pressed left at (561, 166)
Screenshot: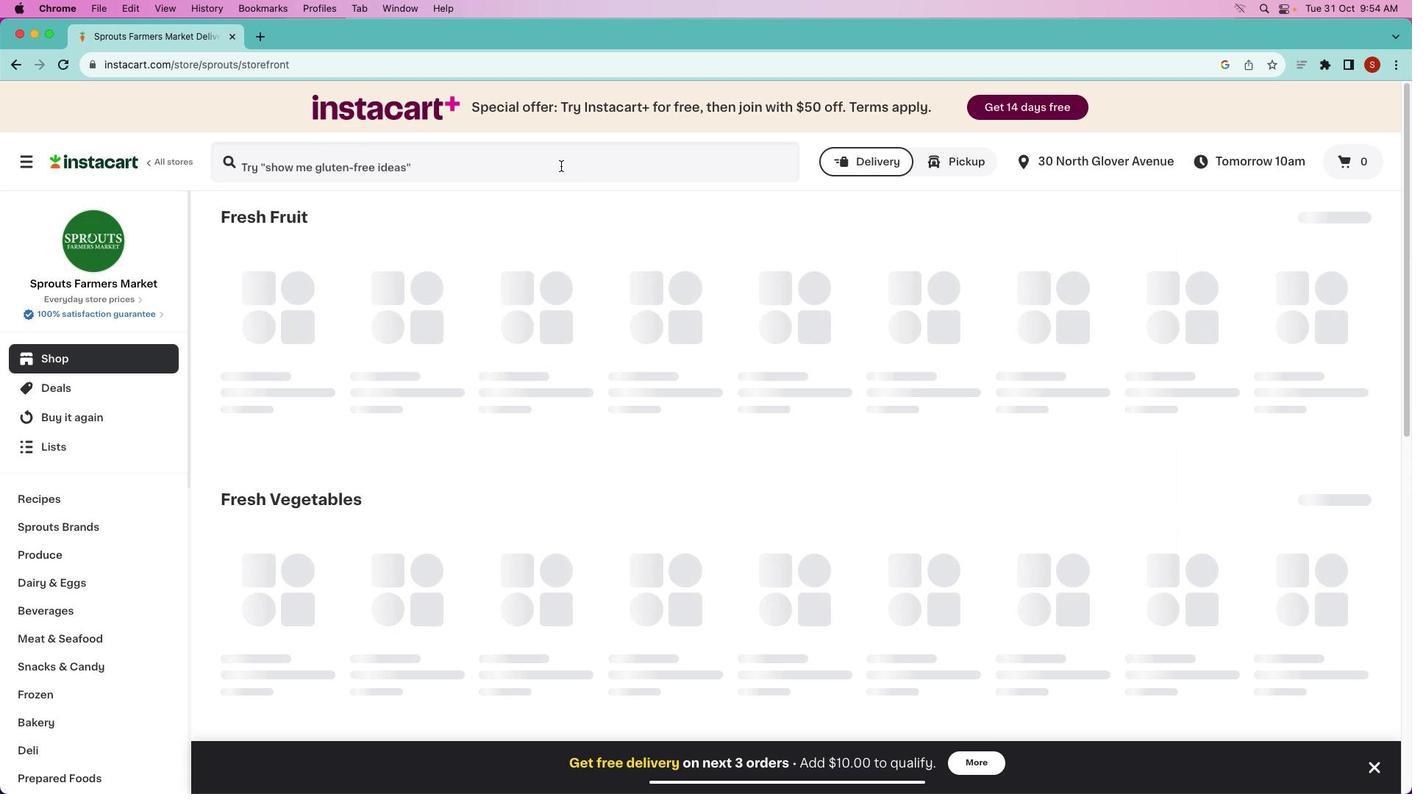 
Action: Key pressed Key.shift'H''o''t''h''o''u''s''e'Key.space'c''u''c''u''m''b''e''r'
Screenshot: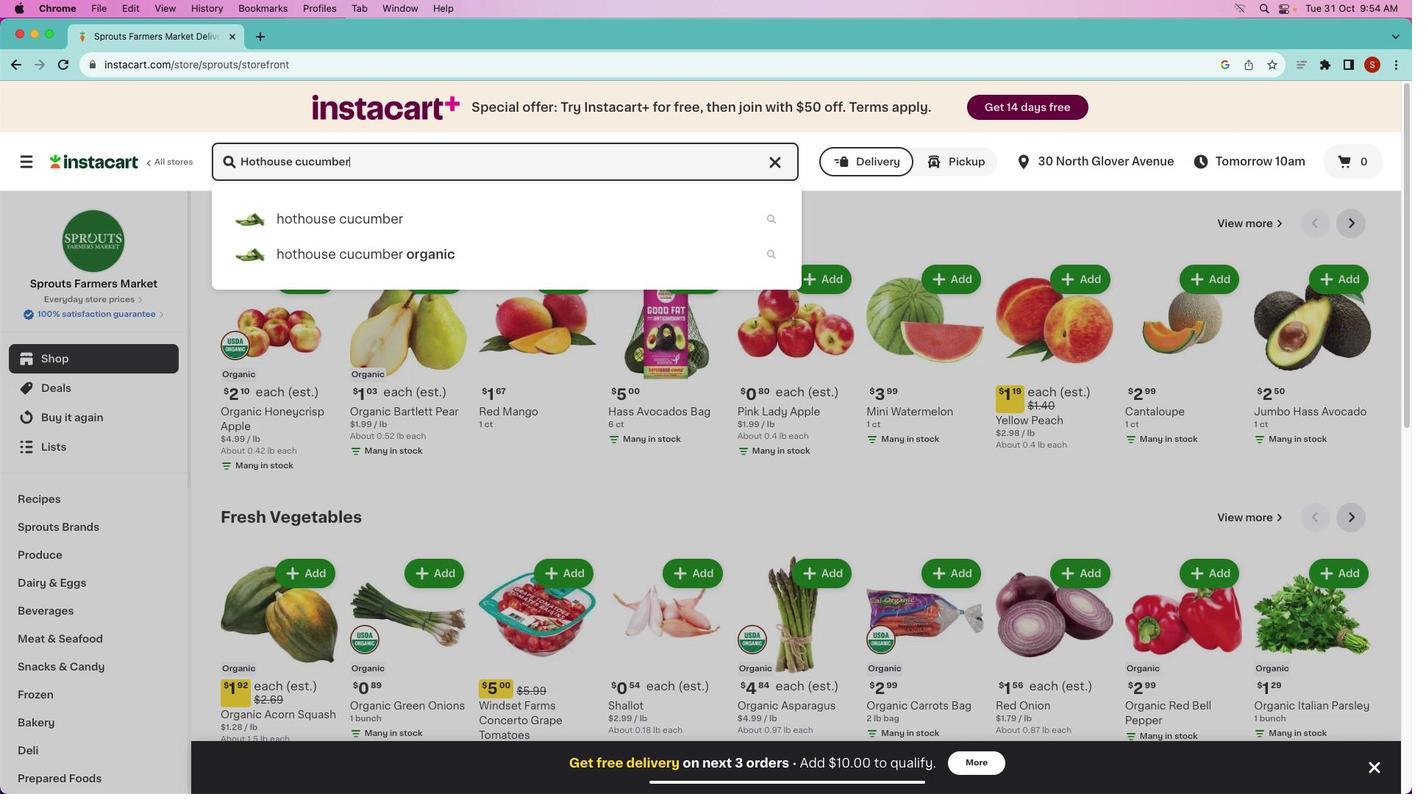 
Action: Mouse moved to (443, 163)
Screenshot: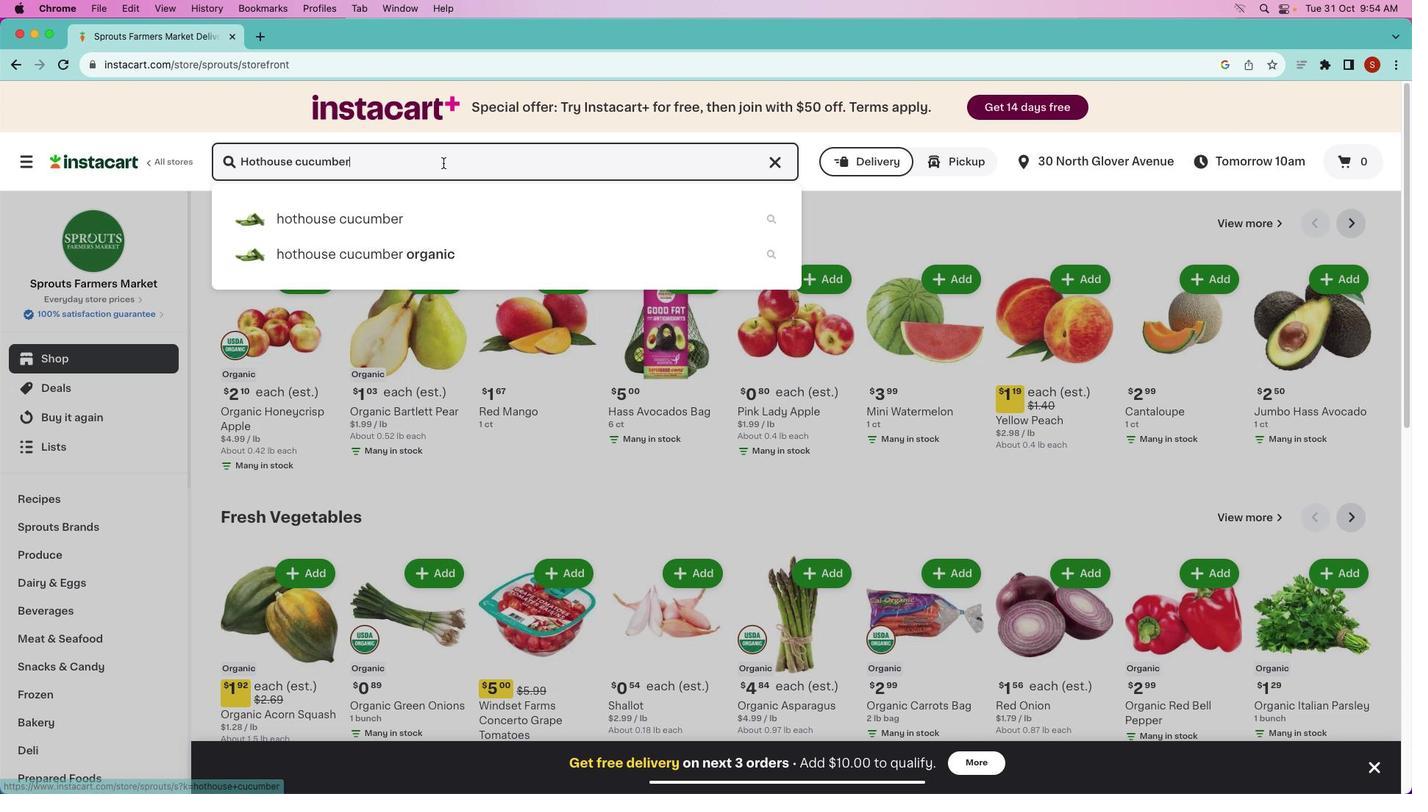 
Action: Mouse pressed left at (443, 163)
Screenshot: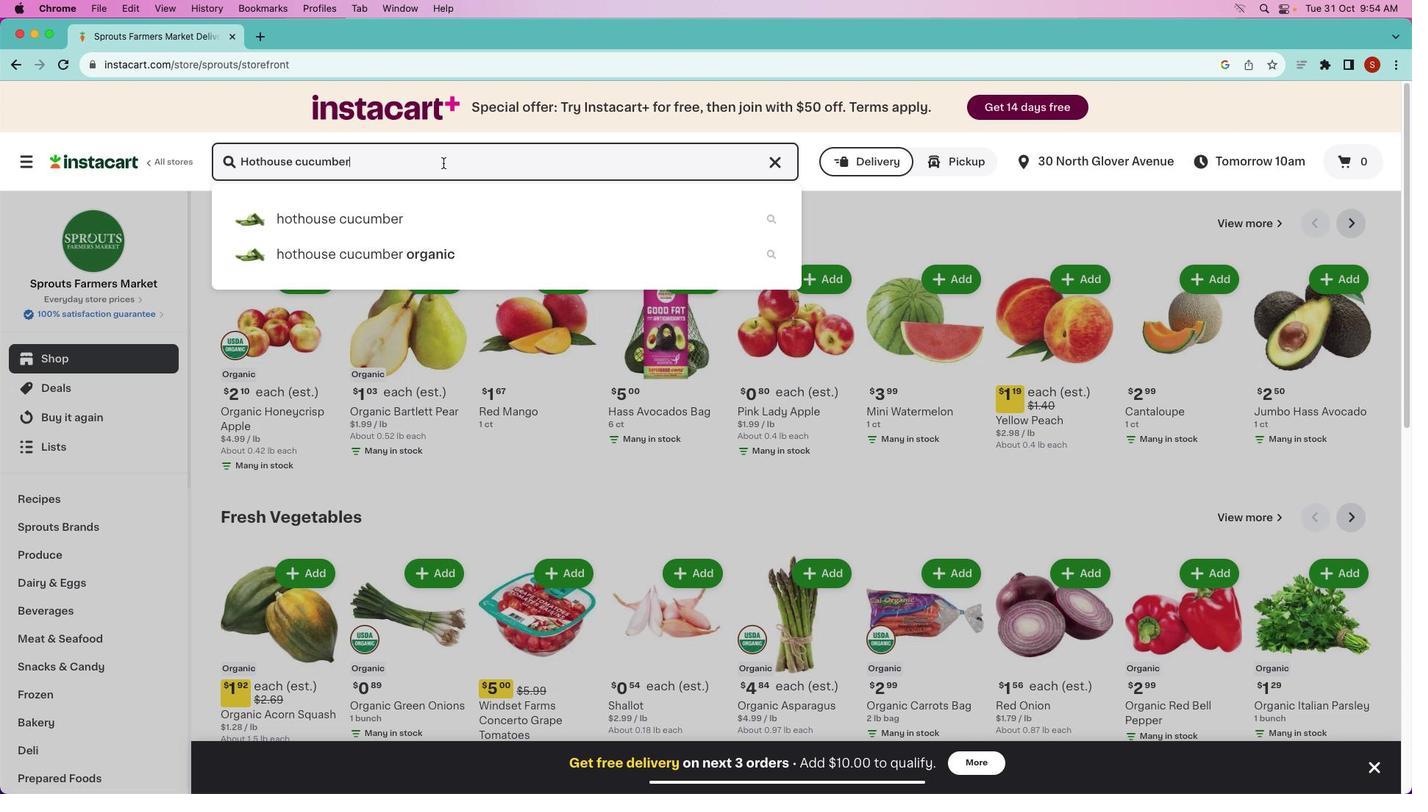 
Action: Key pressed Key.enter
Screenshot: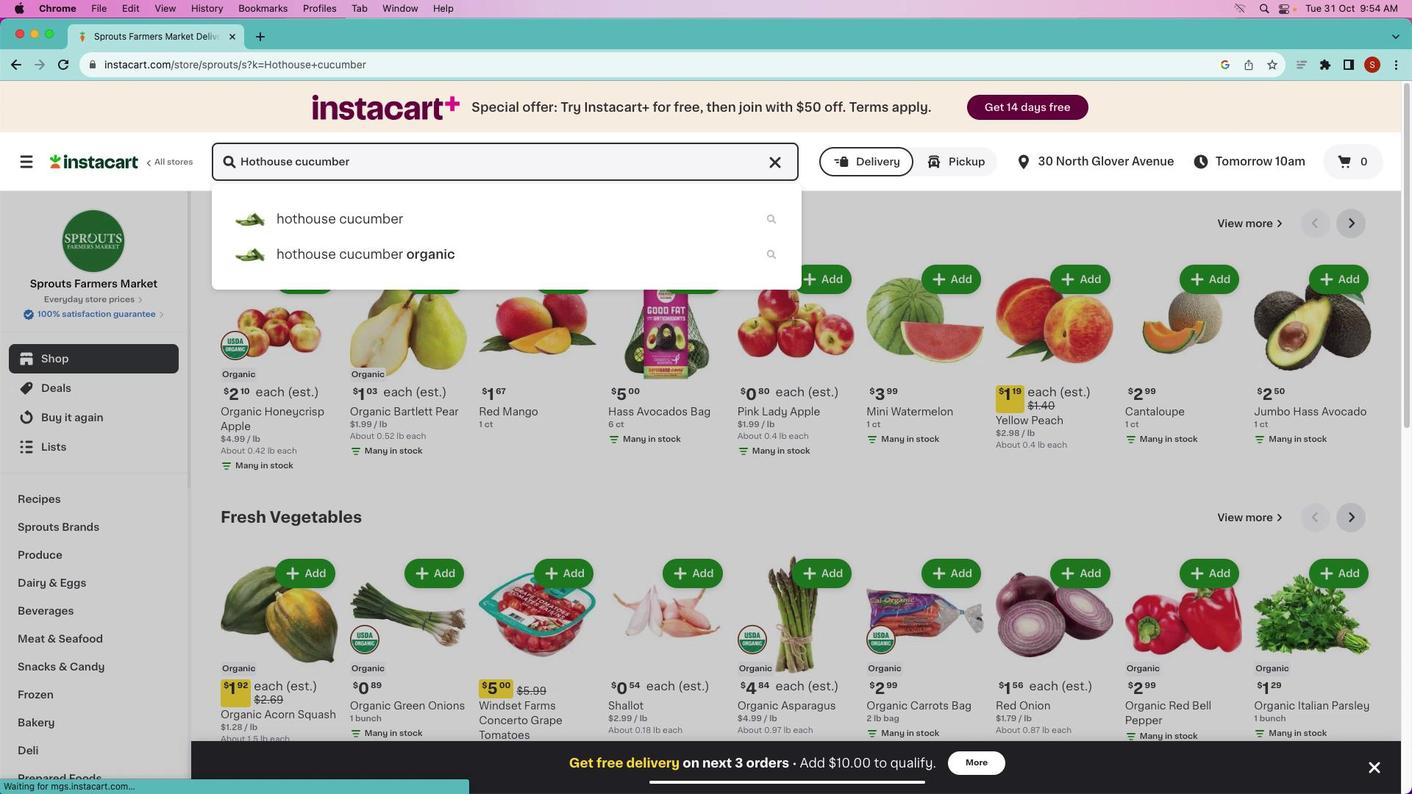 
Action: Mouse moved to (416, 306)
Screenshot: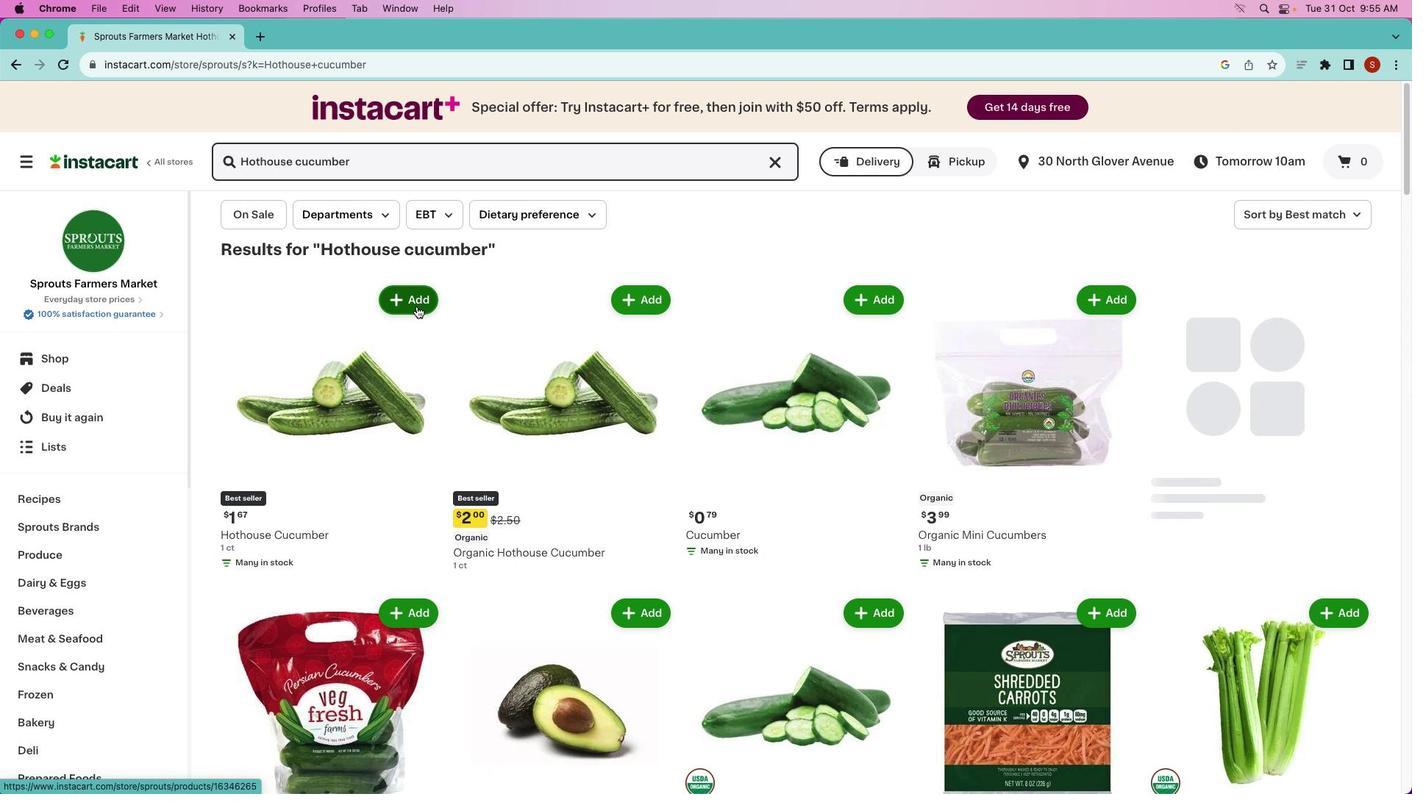 
Action: Mouse pressed left at (416, 306)
Screenshot: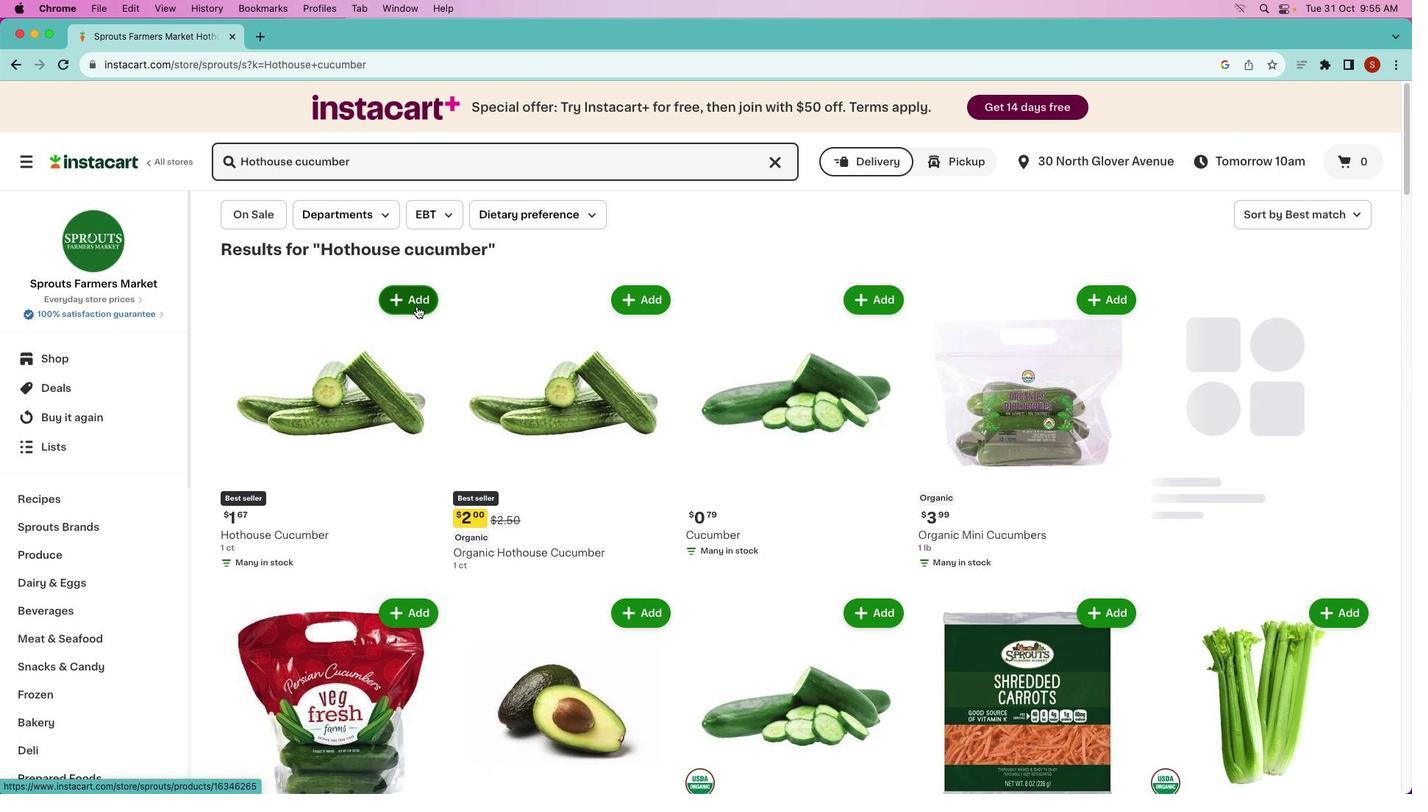 
Action: Mouse moved to (505, 312)
Screenshot: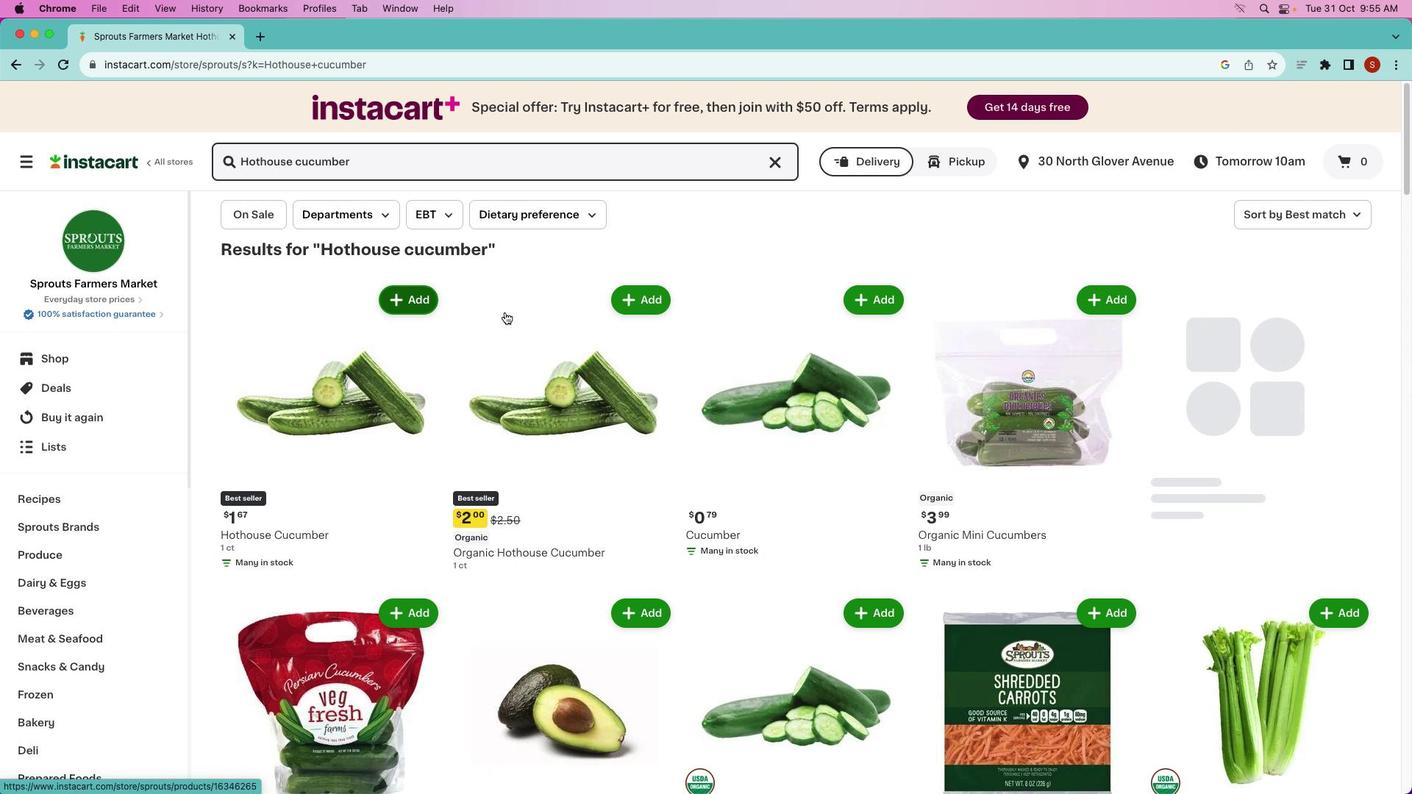 
